 Task: Look for space in Chhāgalnāiya, Bangladesh from 3rd August, 2023 to 7th August, 2023 for 2 adults in price range Rs.4000 to Rs.9000. Place can be private room with 1  bedroom having 1 bed and 1 bathroom. Property type can be hotel. Amenities needed are: air conditioning, . Booking option can be shelf check-in. Required host language is English.
Action: Mouse moved to (417, 101)
Screenshot: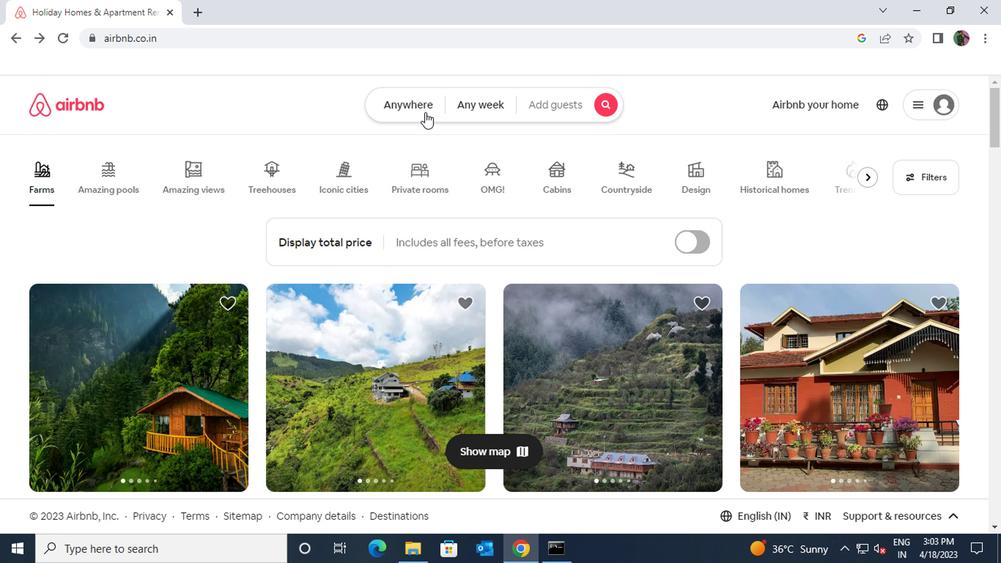 
Action: Mouse pressed left at (417, 101)
Screenshot: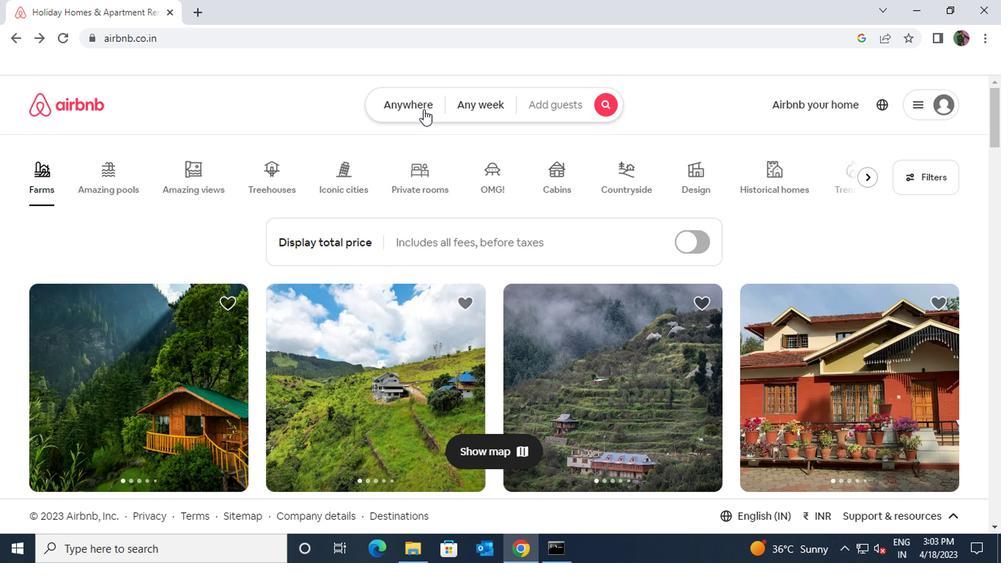 
Action: Mouse moved to (352, 168)
Screenshot: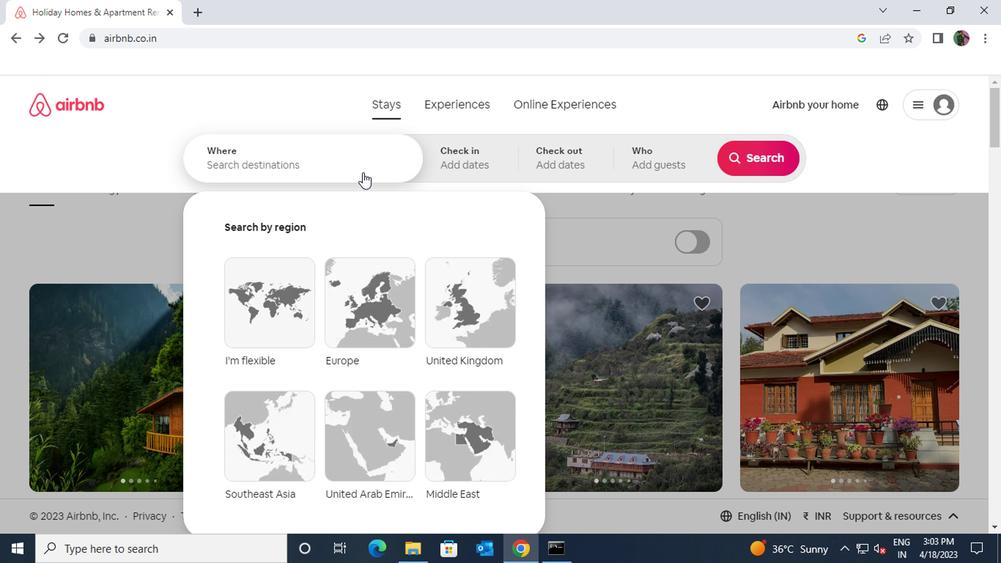 
Action: Mouse pressed left at (352, 168)
Screenshot: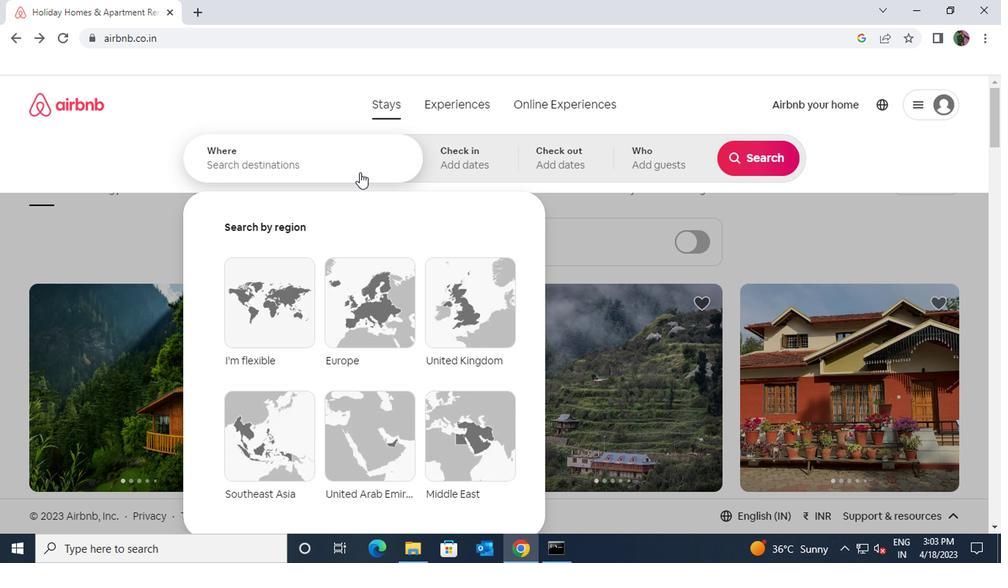 
Action: Key pressed chhagalnaiya
Screenshot: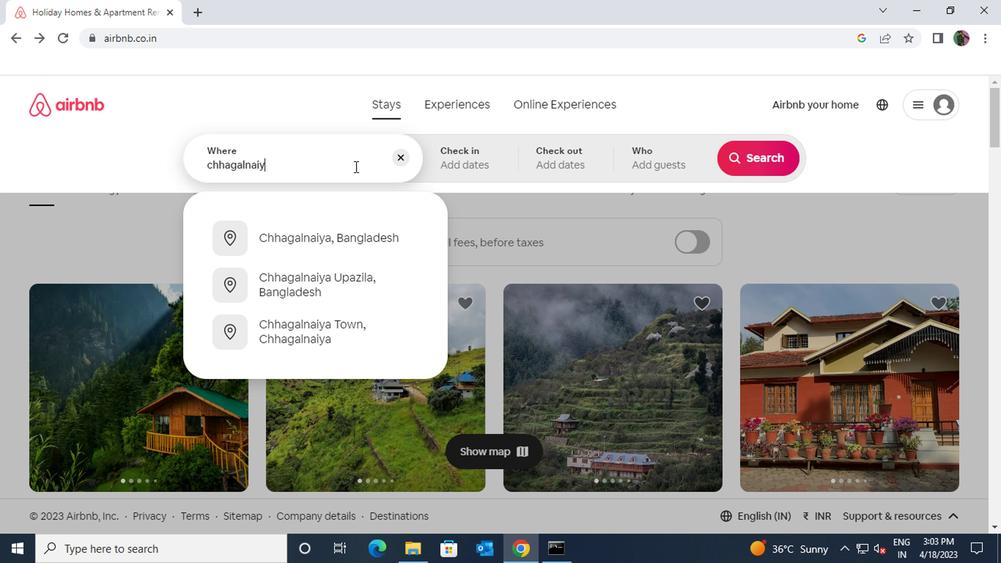 
Action: Mouse moved to (347, 236)
Screenshot: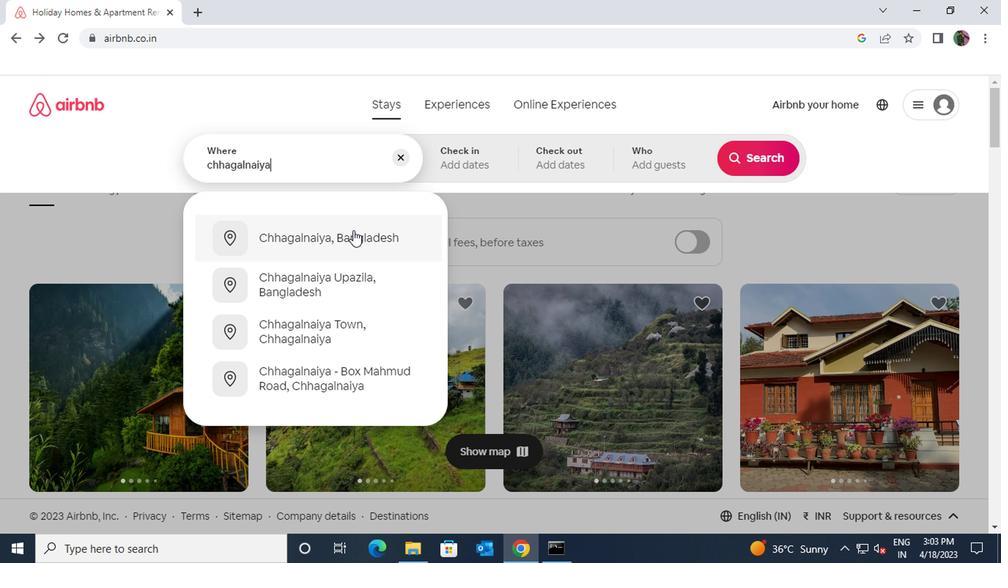 
Action: Mouse pressed left at (347, 236)
Screenshot: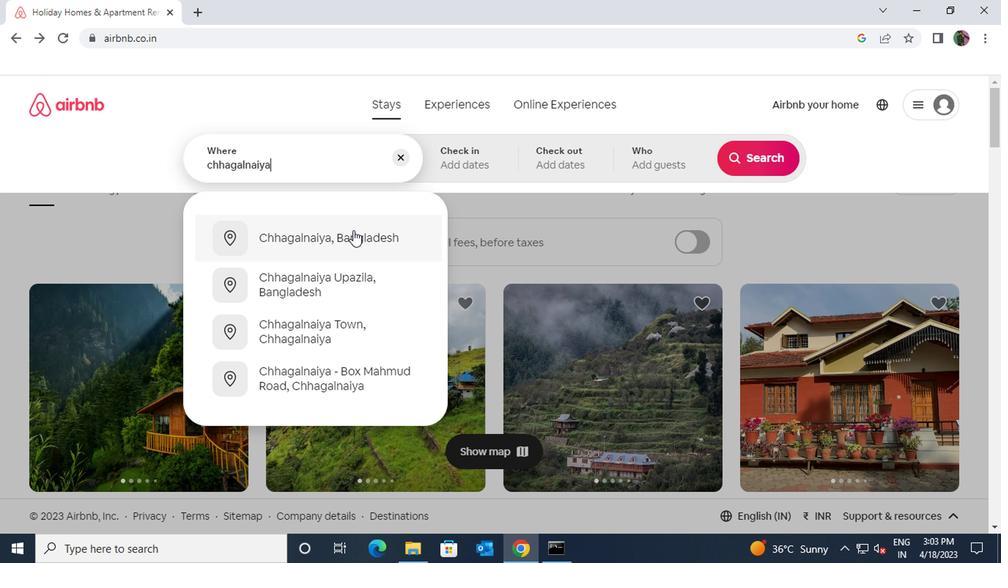 
Action: Mouse moved to (743, 277)
Screenshot: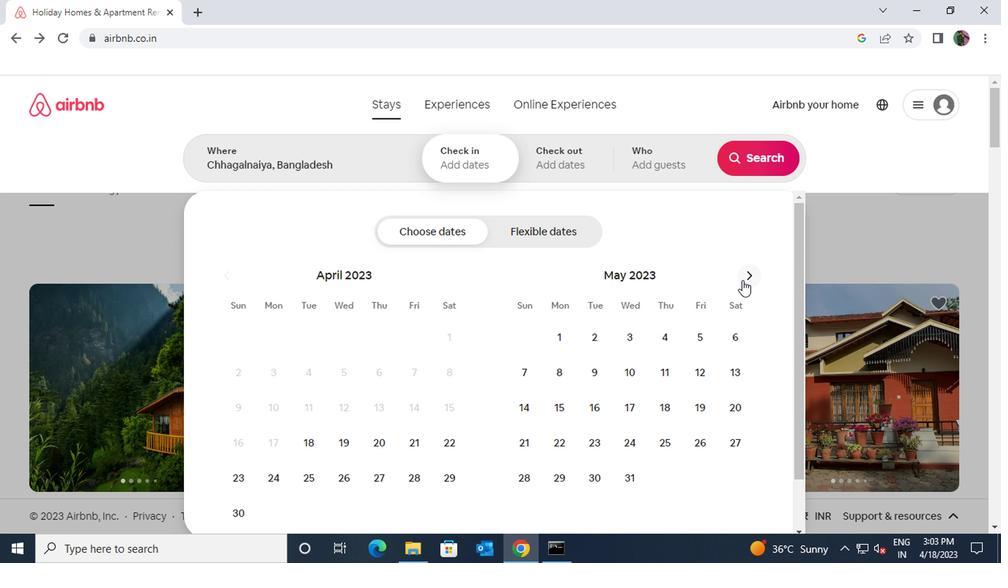 
Action: Mouse pressed left at (743, 277)
Screenshot: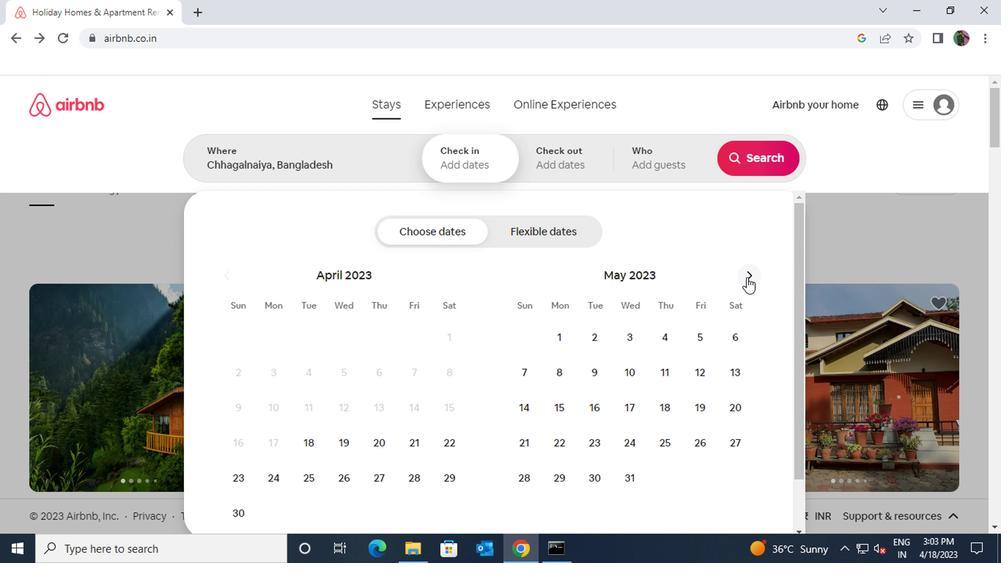 
Action: Mouse pressed left at (743, 277)
Screenshot: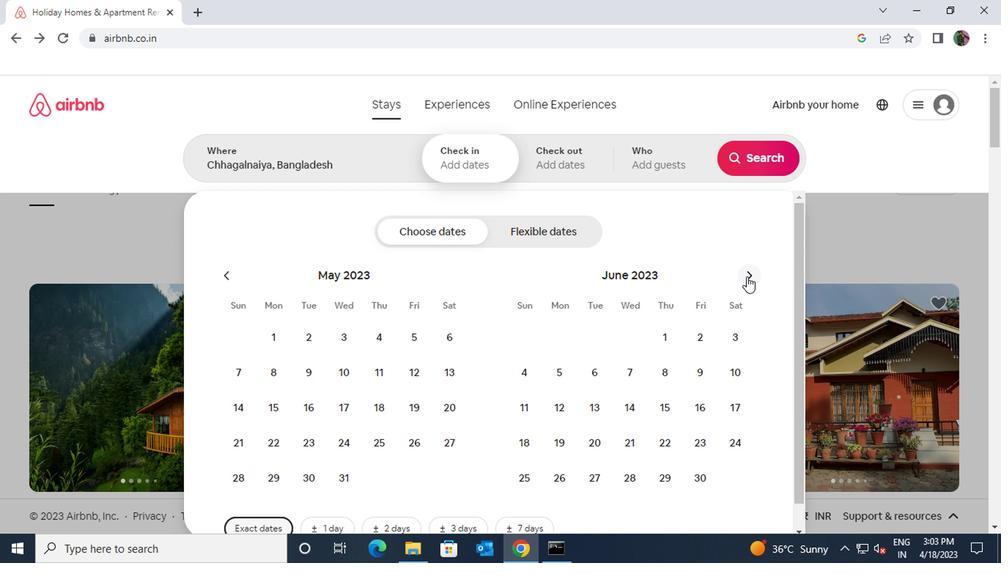 
Action: Mouse pressed left at (743, 277)
Screenshot: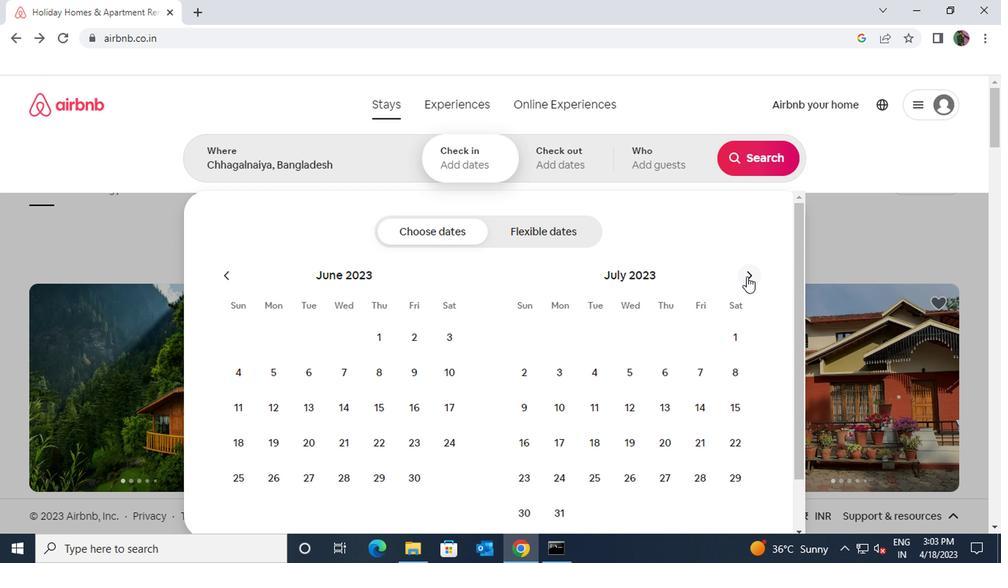 
Action: Mouse moved to (665, 334)
Screenshot: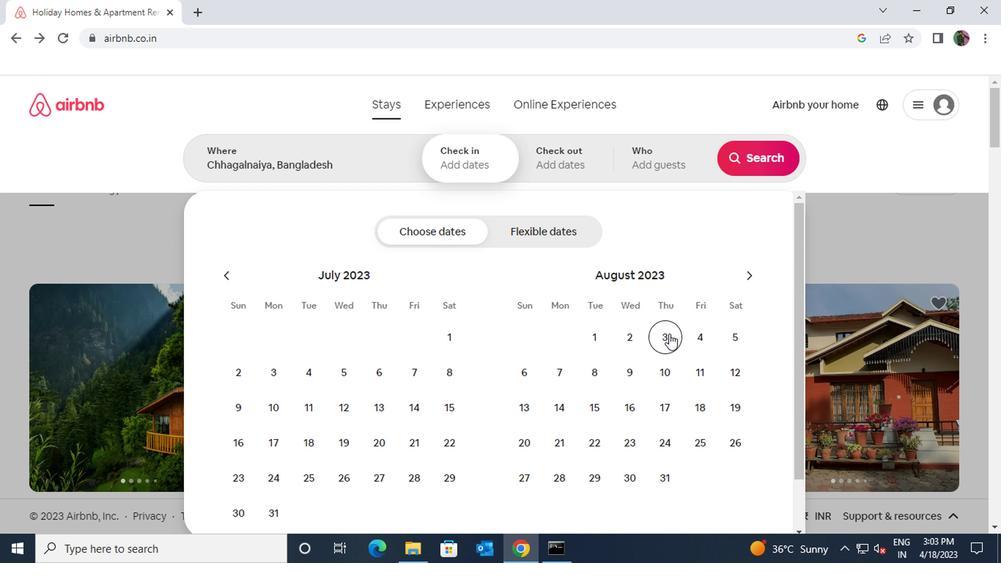 
Action: Mouse pressed left at (665, 334)
Screenshot: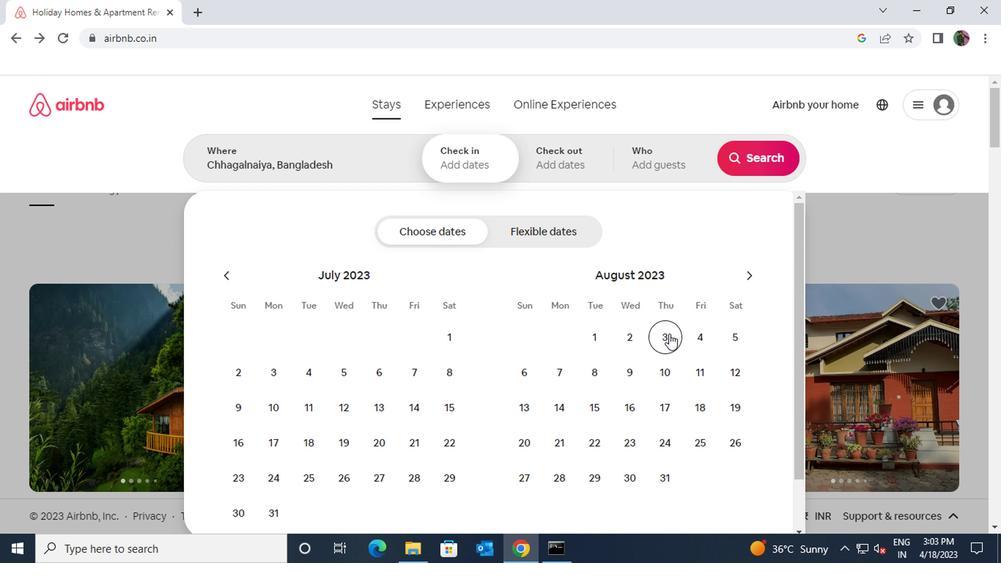 
Action: Mouse moved to (557, 363)
Screenshot: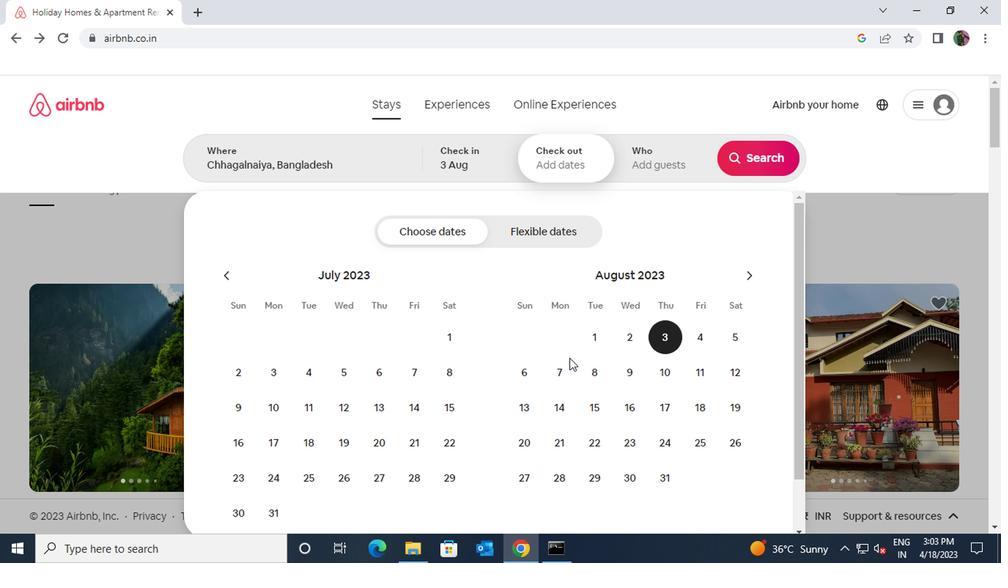 
Action: Mouse pressed left at (557, 363)
Screenshot: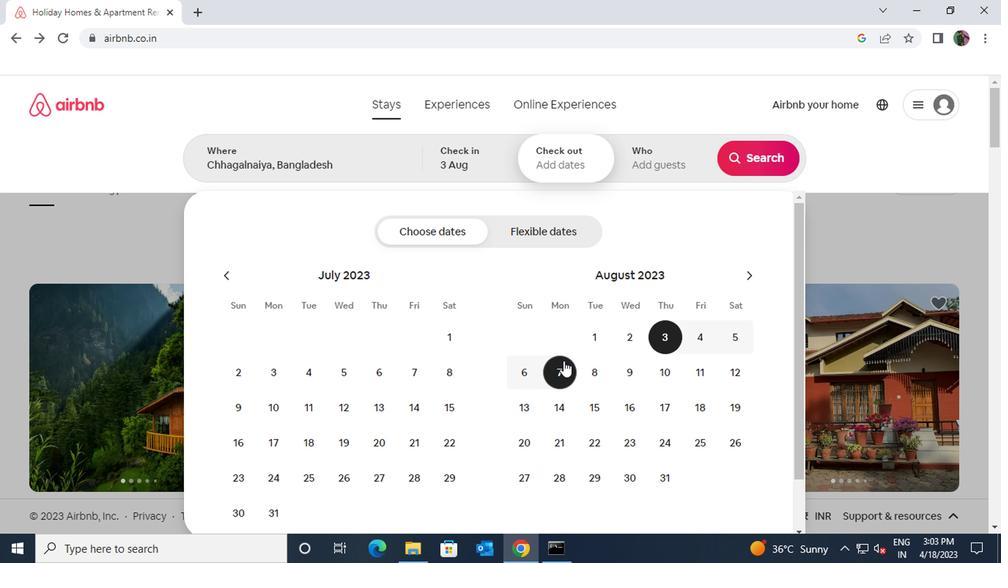 
Action: Mouse moved to (640, 166)
Screenshot: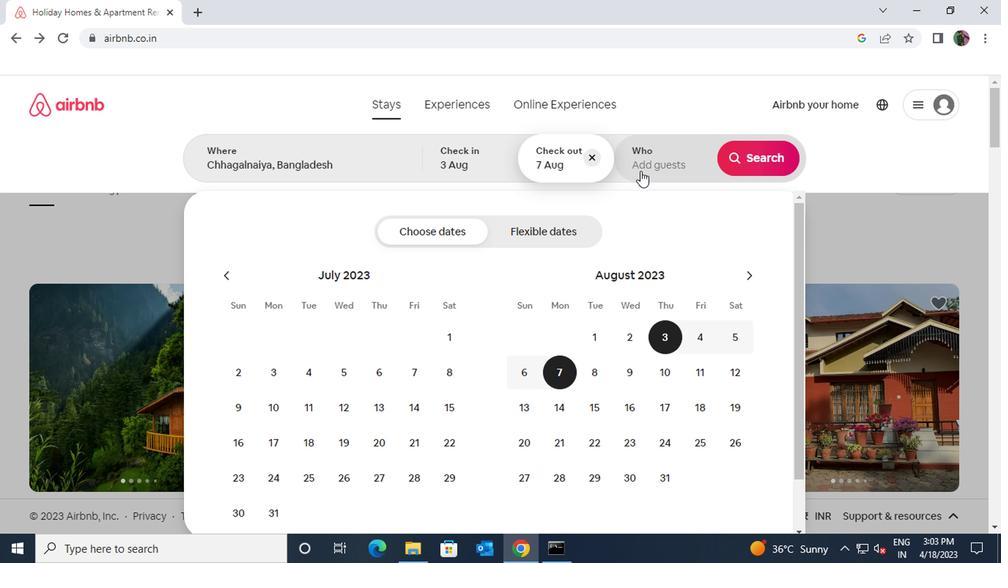 
Action: Mouse pressed left at (640, 166)
Screenshot: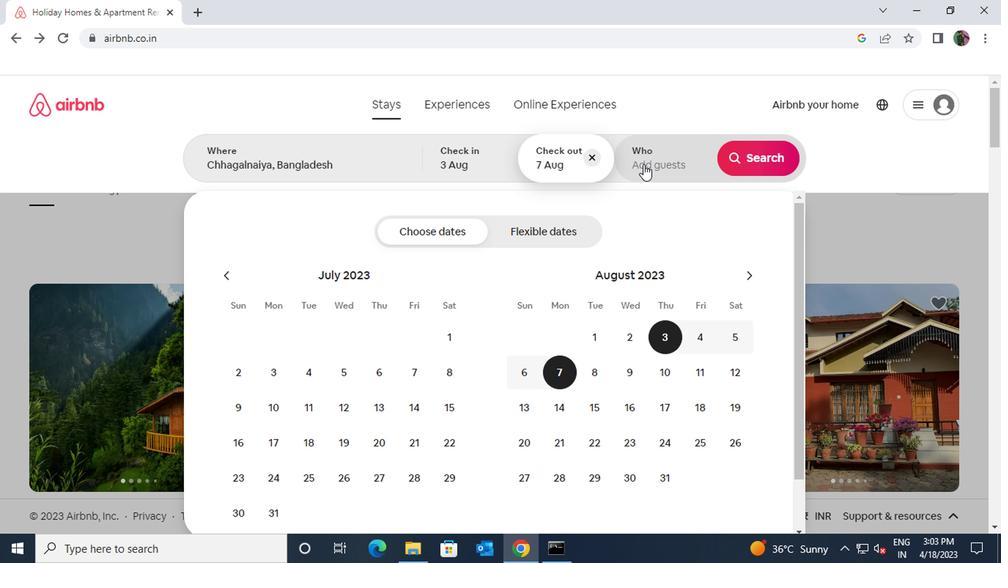 
Action: Mouse moved to (748, 239)
Screenshot: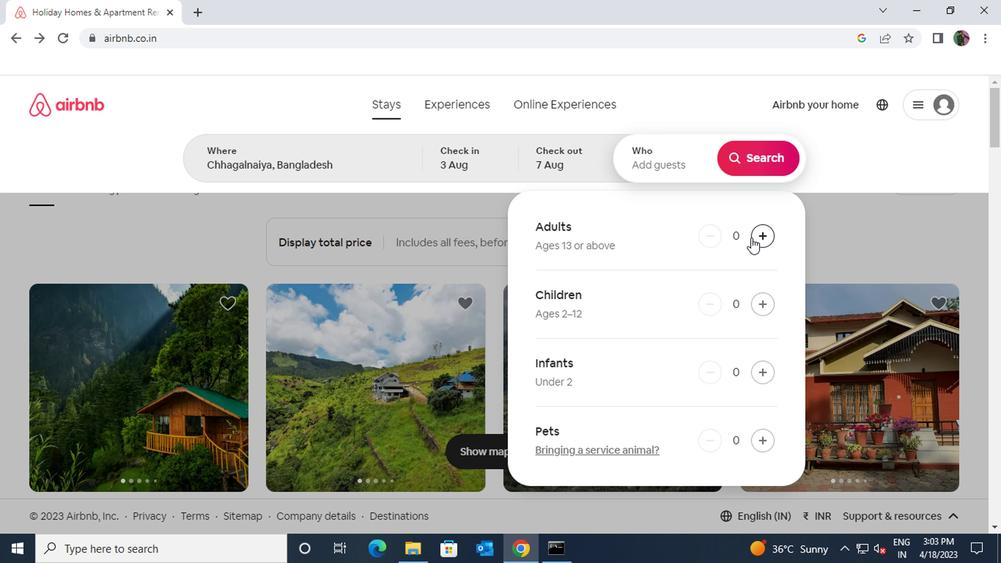 
Action: Mouse pressed left at (748, 239)
Screenshot: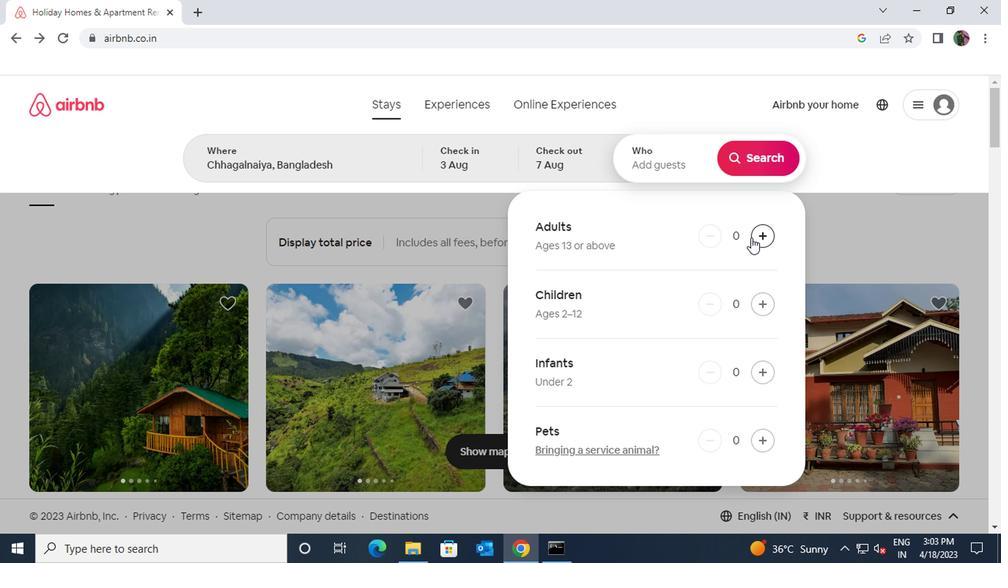 
Action: Mouse pressed left at (748, 239)
Screenshot: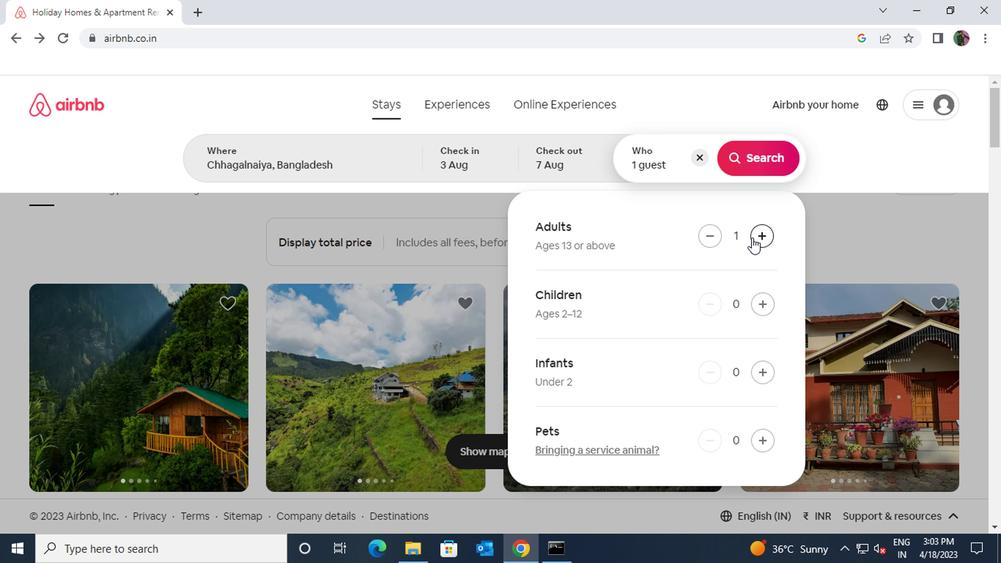 
Action: Mouse moved to (752, 165)
Screenshot: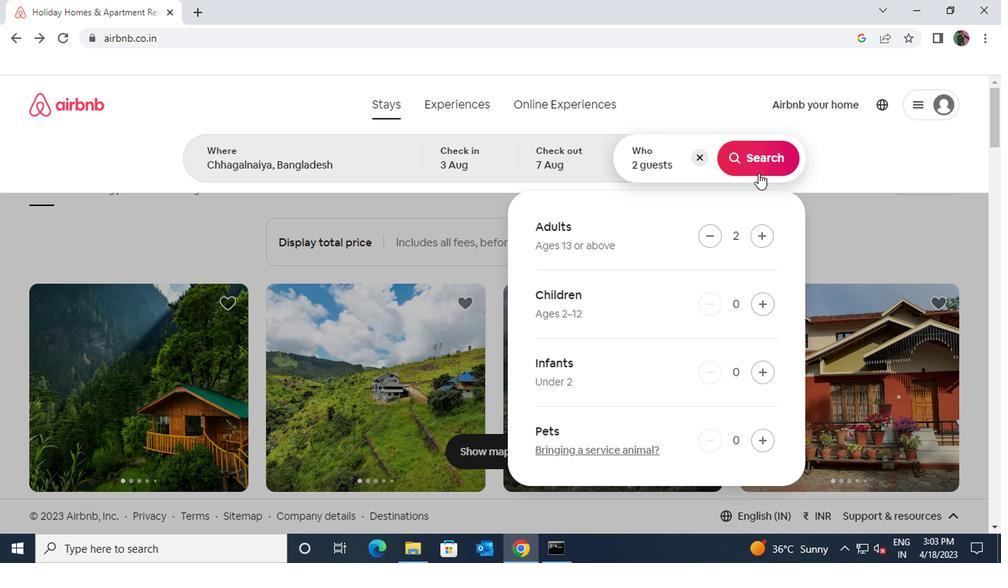 
Action: Mouse pressed left at (752, 165)
Screenshot: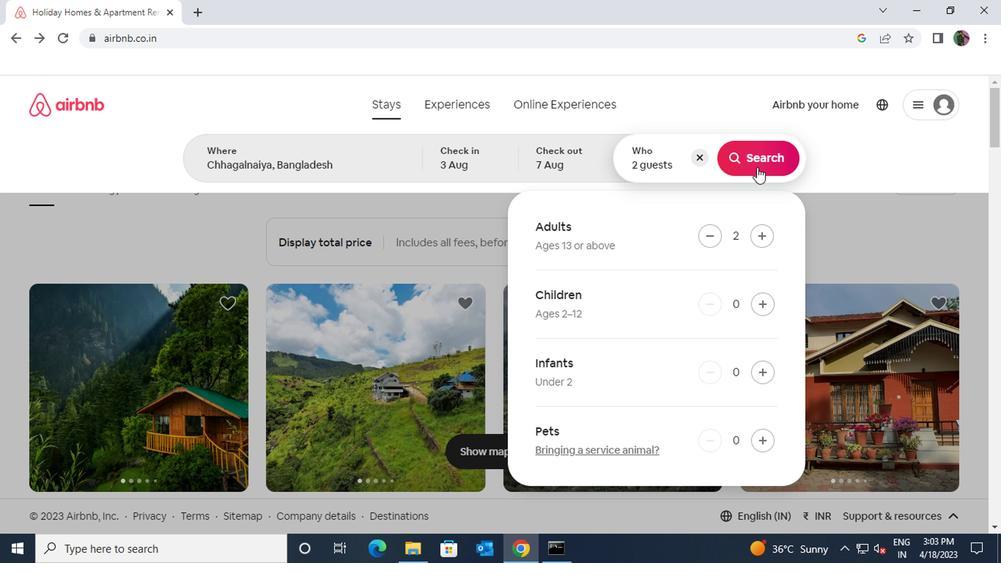 
Action: Mouse moved to (924, 166)
Screenshot: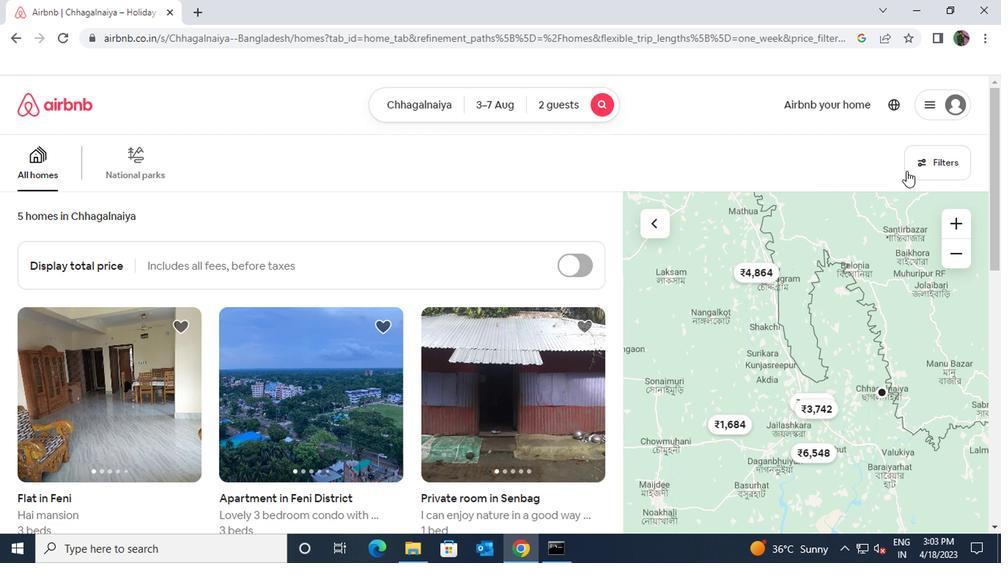 
Action: Mouse pressed left at (924, 166)
Screenshot: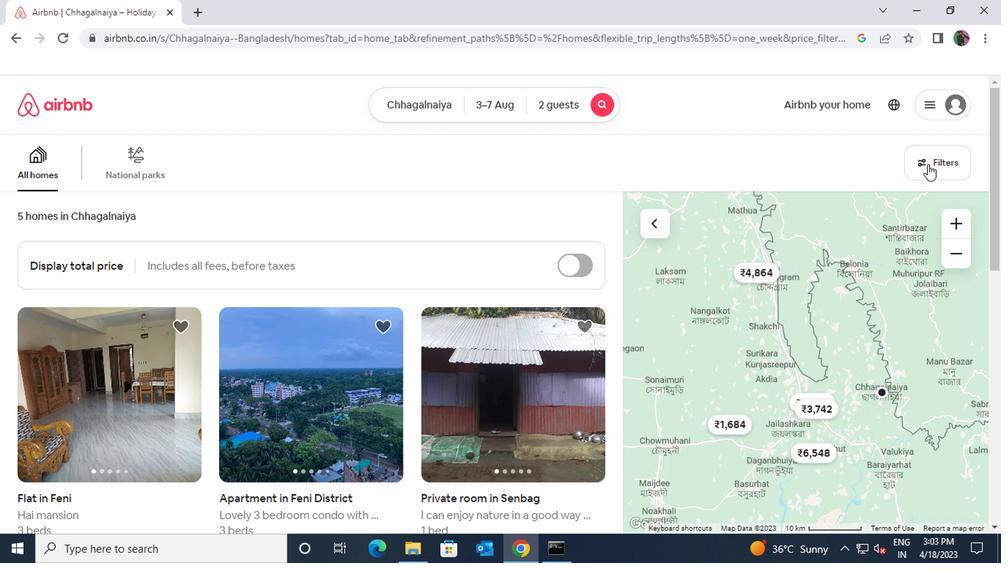 
Action: Mouse moved to (318, 354)
Screenshot: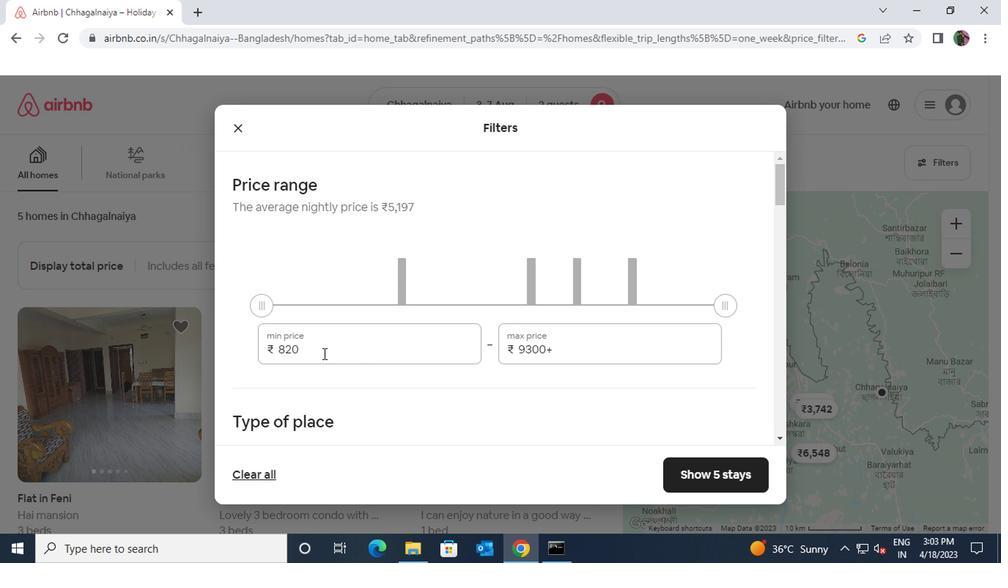 
Action: Mouse pressed left at (318, 354)
Screenshot: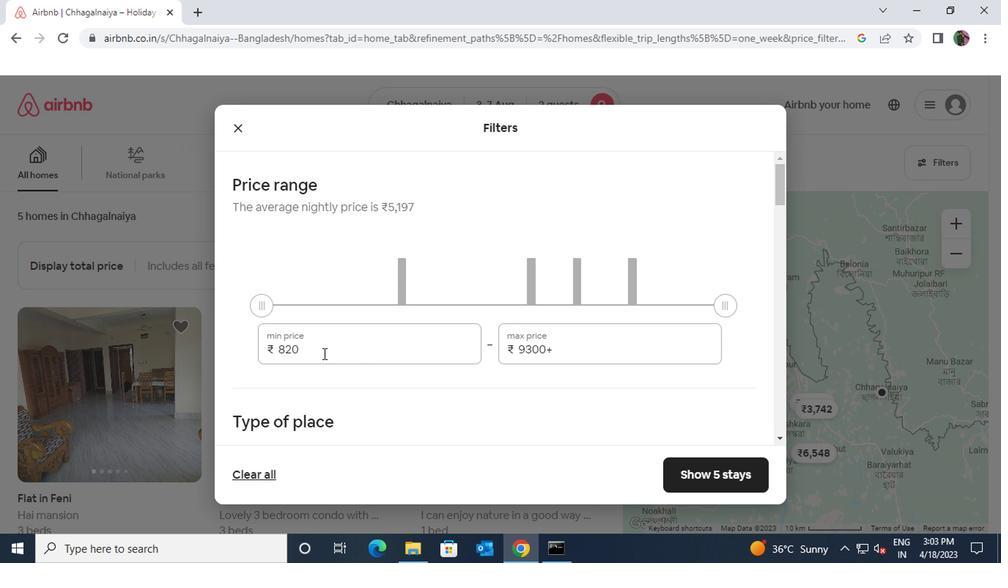 
Action: Mouse moved to (271, 355)
Screenshot: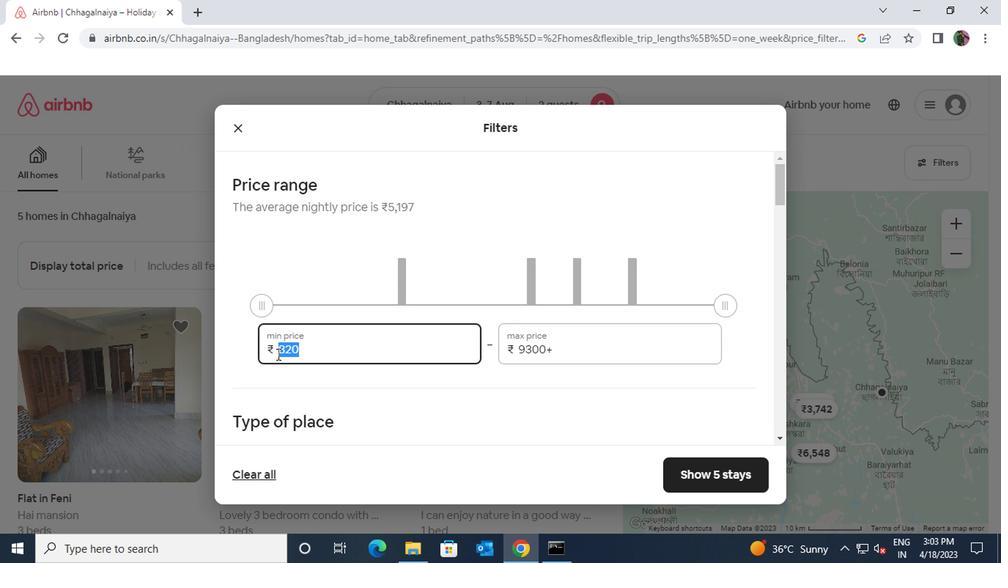 
Action: Key pressed 4000
Screenshot: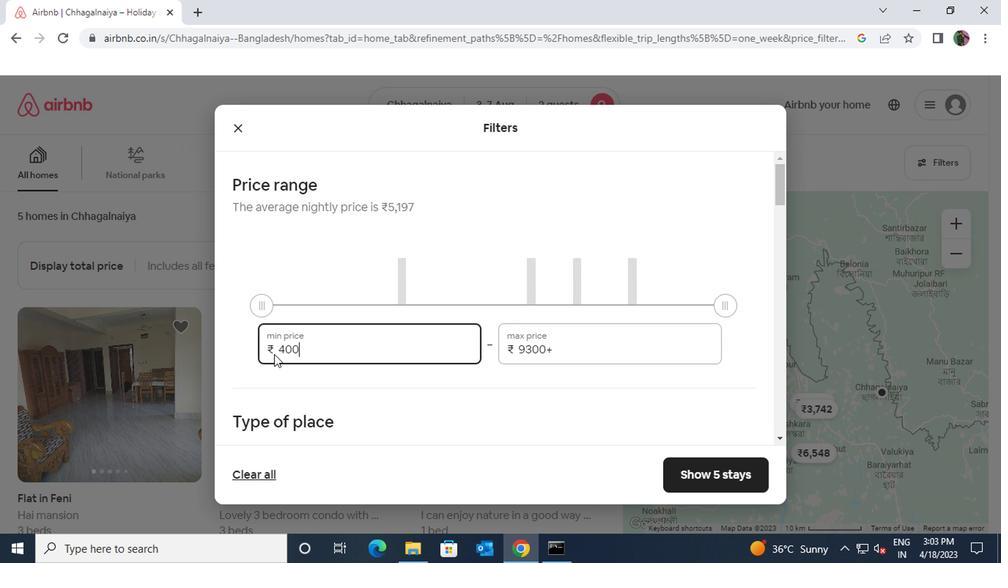 
Action: Mouse moved to (558, 348)
Screenshot: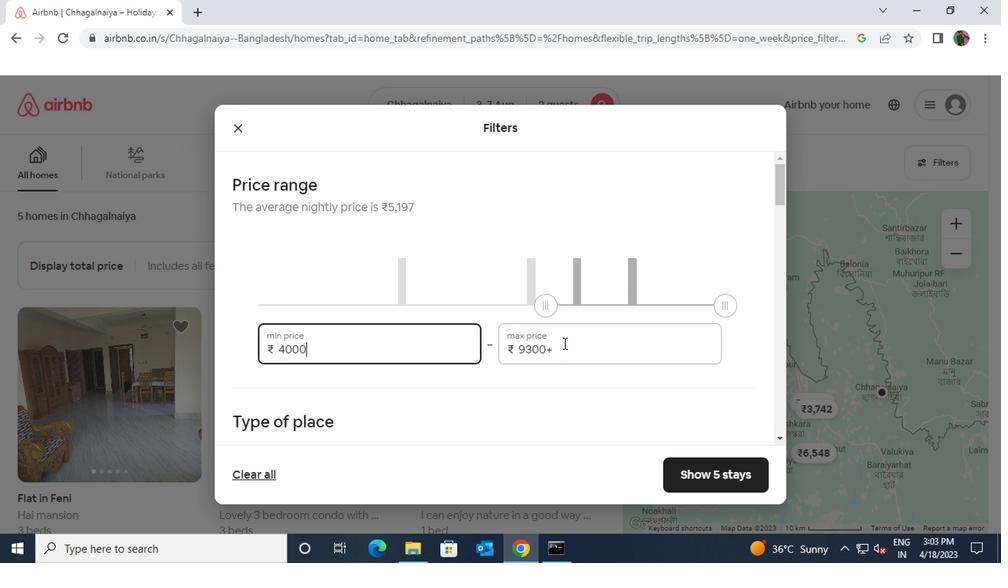 
Action: Mouse pressed left at (558, 348)
Screenshot: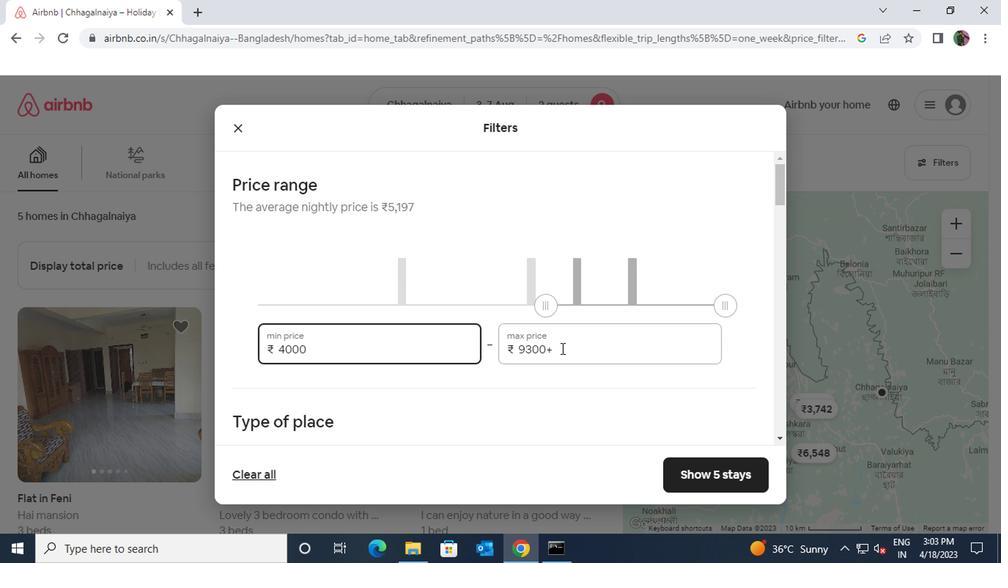
Action: Mouse moved to (511, 357)
Screenshot: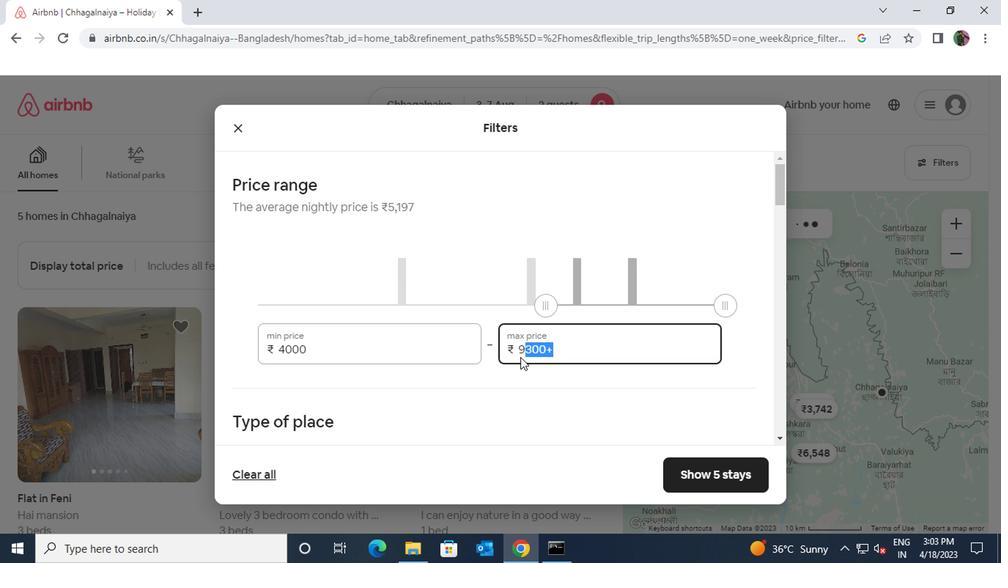 
Action: Key pressed 9000
Screenshot: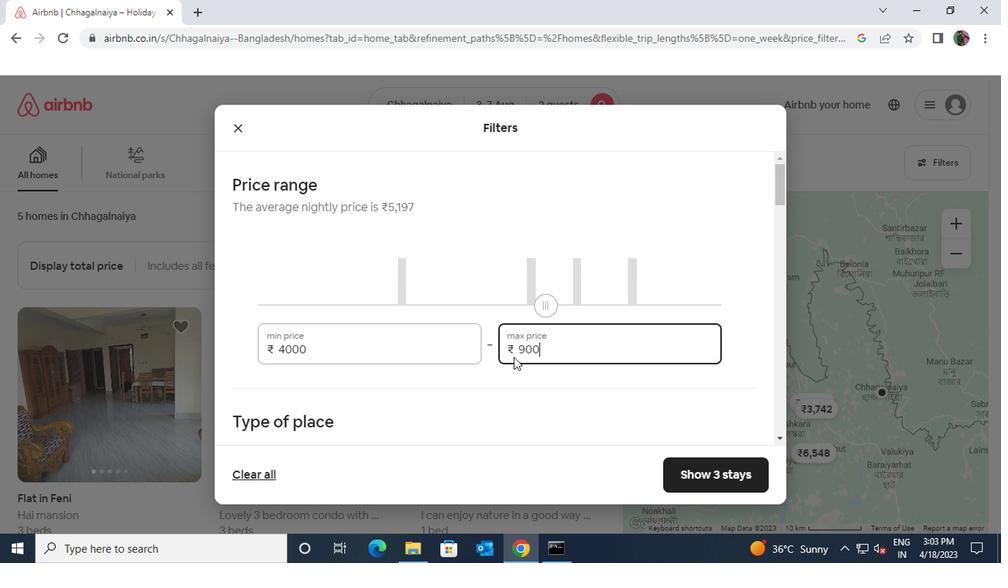 
Action: Mouse moved to (618, 425)
Screenshot: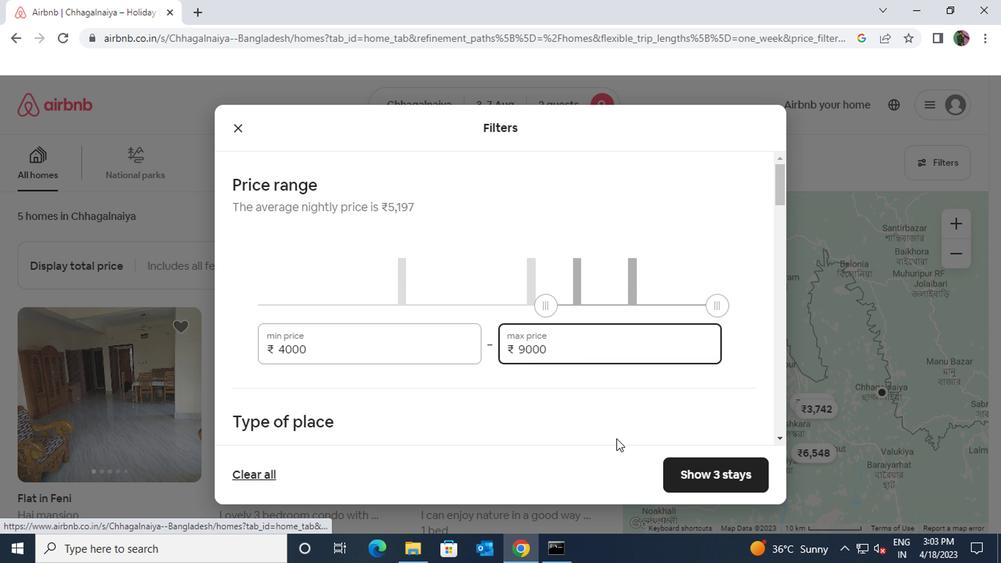 
Action: Mouse scrolled (618, 424) with delta (0, -1)
Screenshot: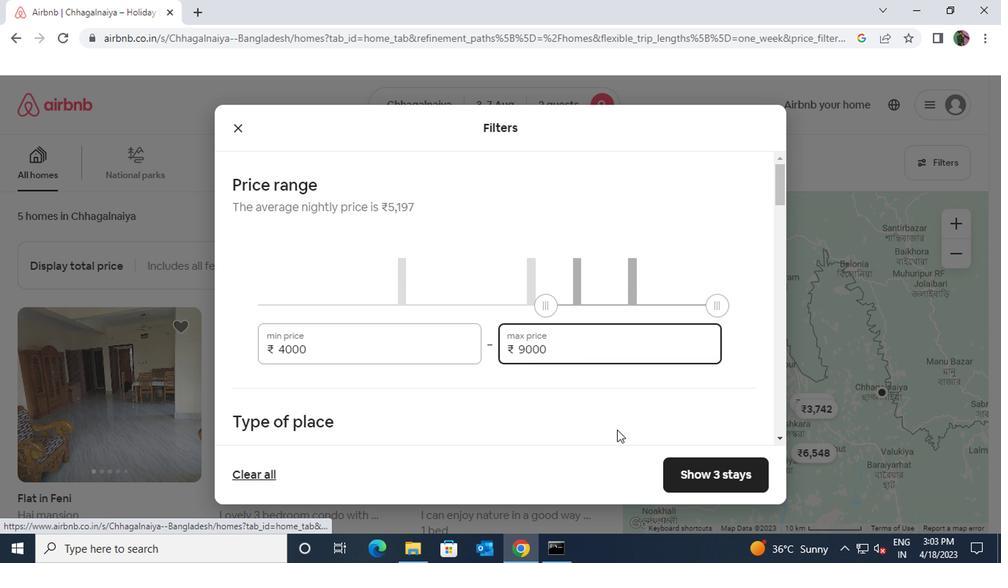 
Action: Mouse moved to (629, 405)
Screenshot: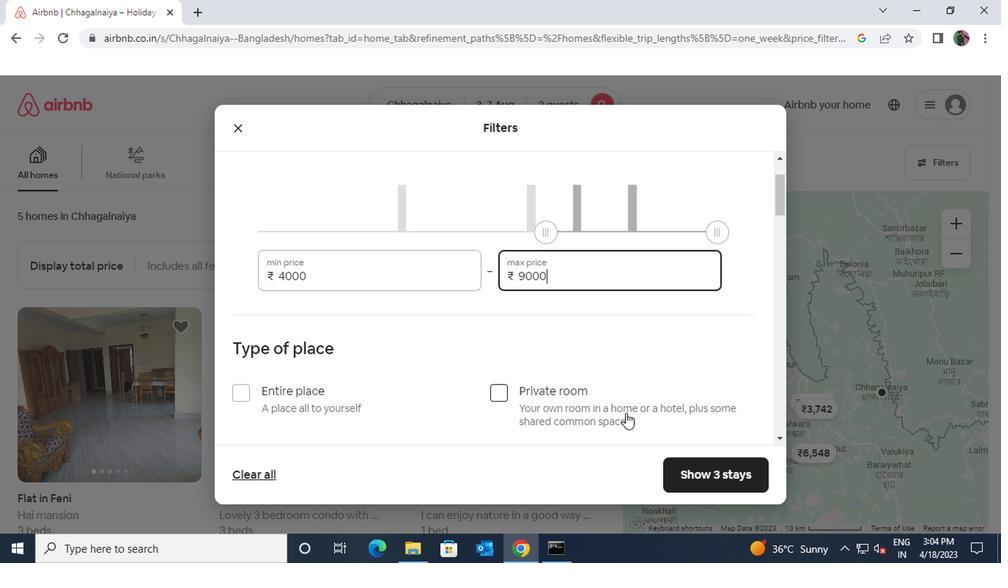 
Action: Mouse scrolled (629, 404) with delta (0, -1)
Screenshot: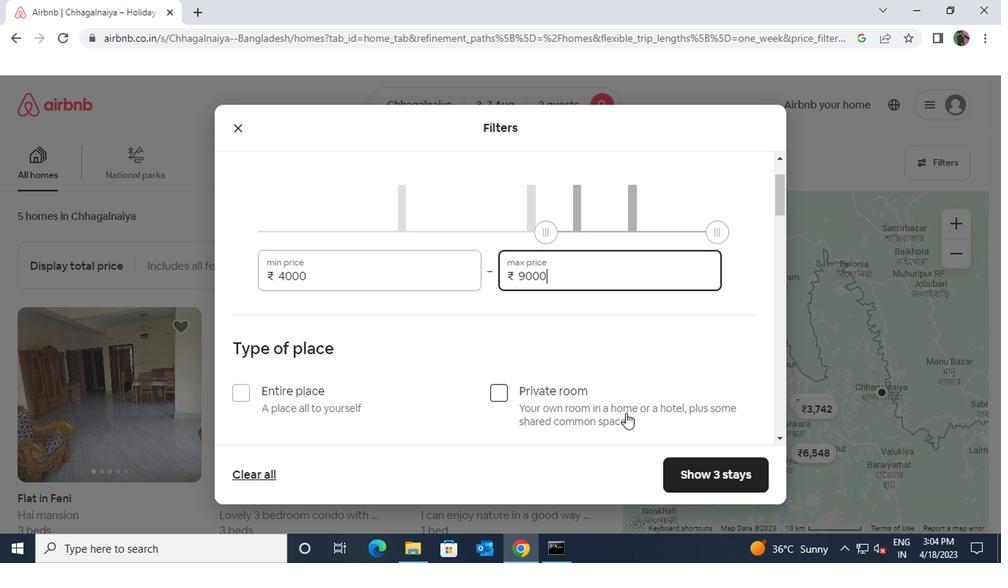 
Action: Mouse moved to (497, 317)
Screenshot: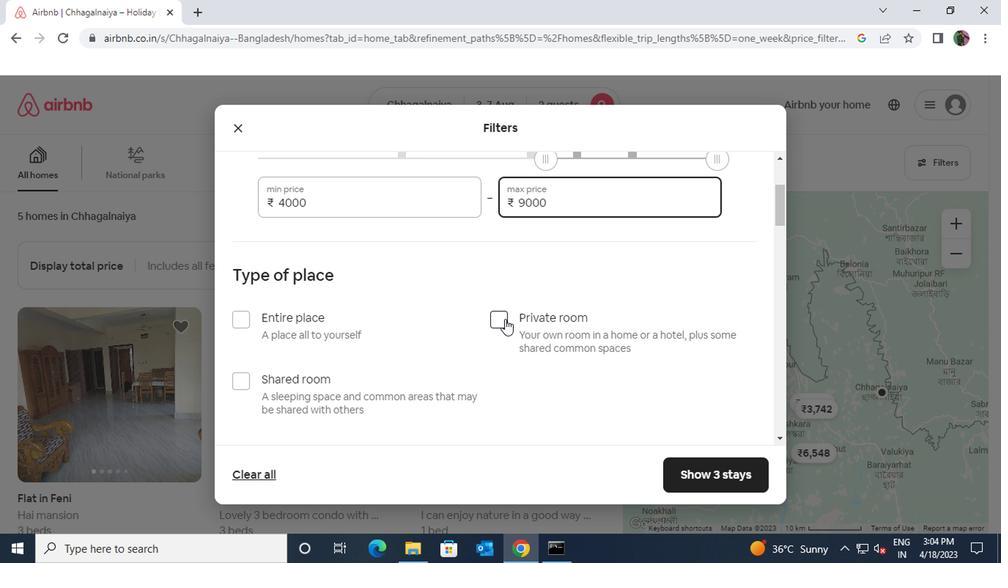 
Action: Mouse pressed left at (497, 317)
Screenshot: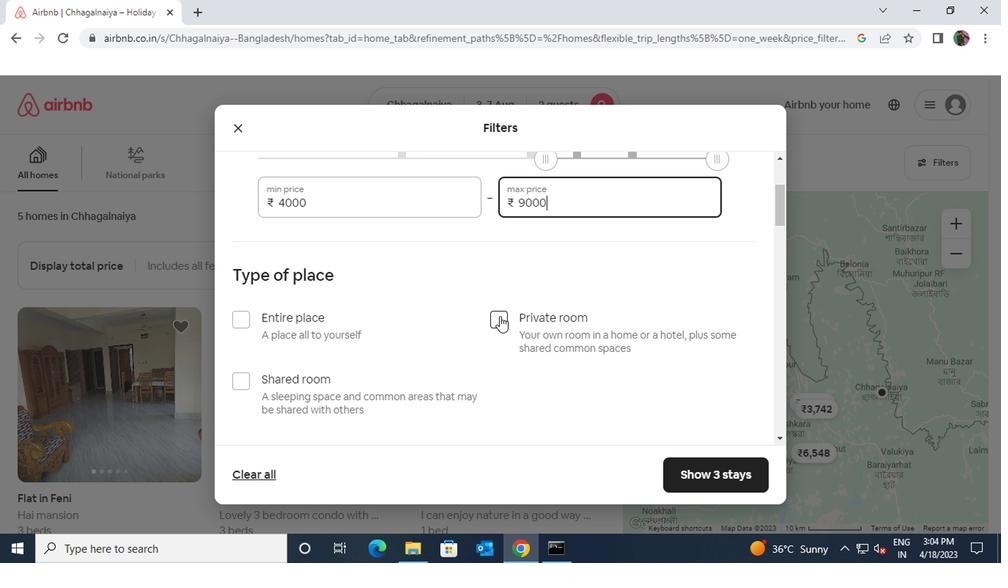 
Action: Mouse moved to (504, 381)
Screenshot: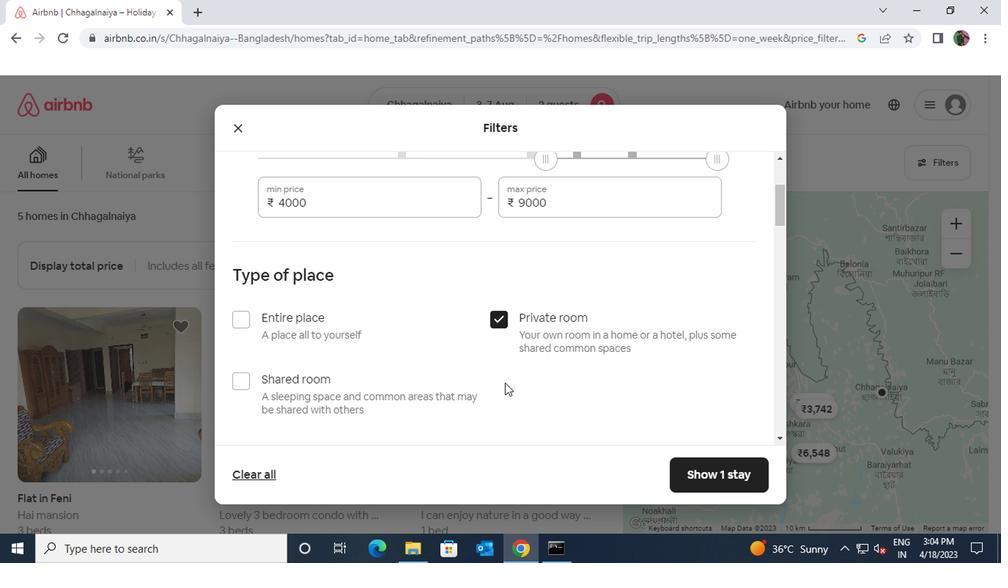 
Action: Mouse scrolled (504, 381) with delta (0, 0)
Screenshot: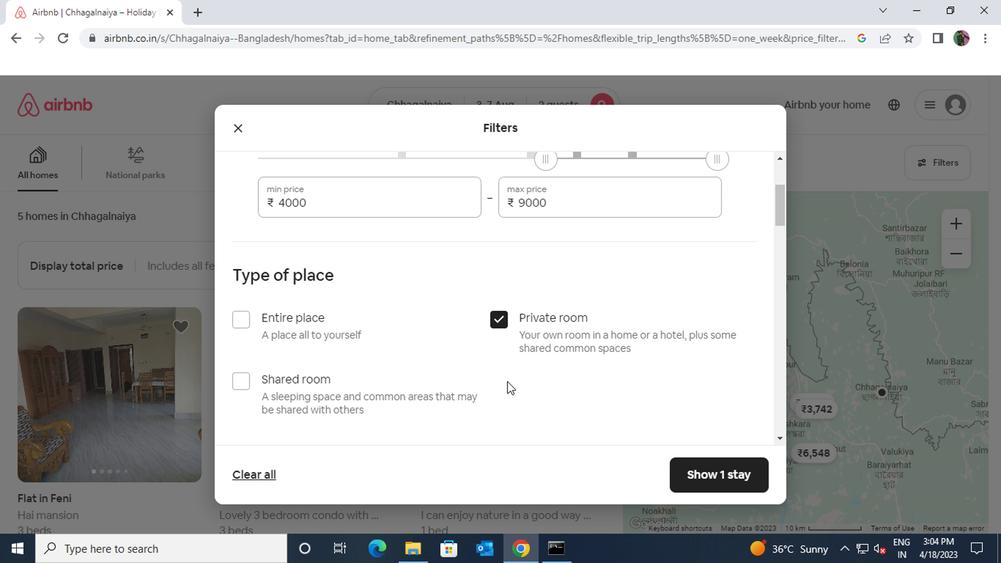 
Action: Mouse scrolled (504, 381) with delta (0, 0)
Screenshot: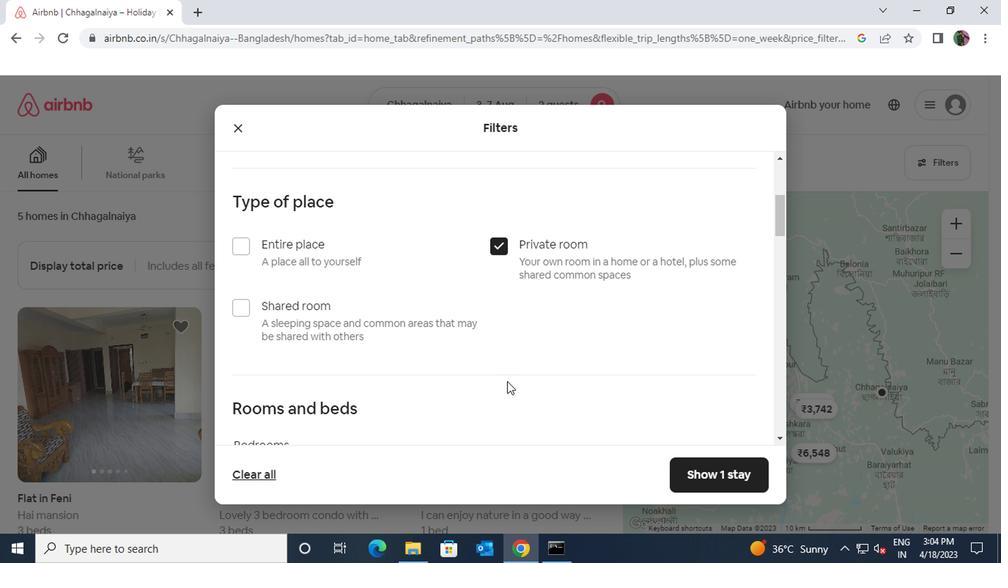 
Action: Mouse moved to (317, 409)
Screenshot: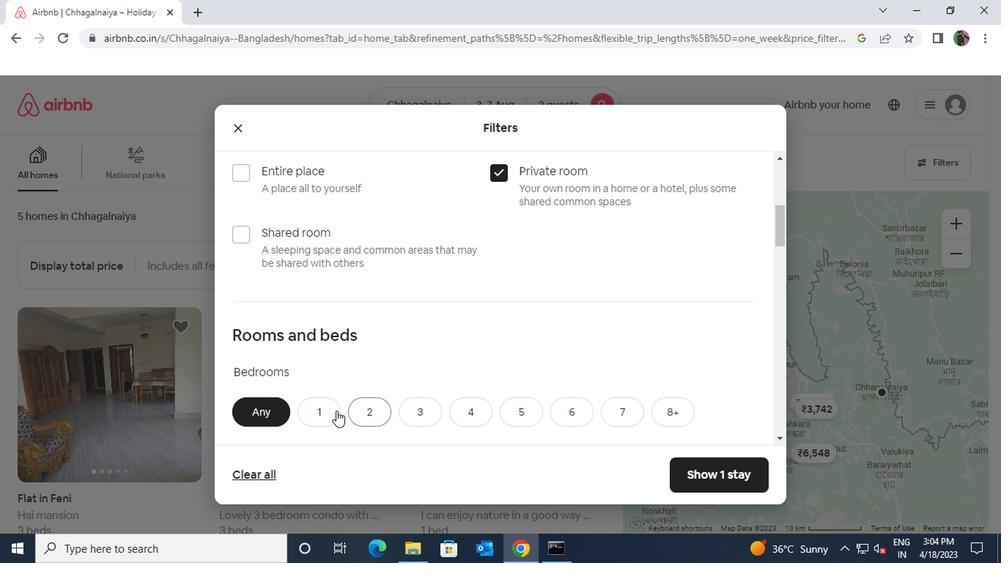 
Action: Mouse pressed left at (317, 409)
Screenshot: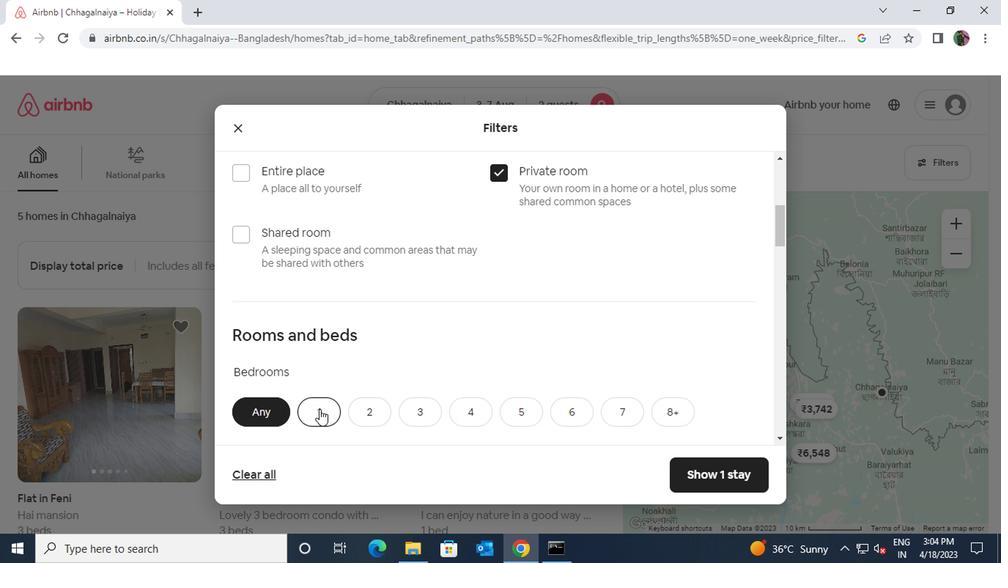 
Action: Mouse moved to (317, 407)
Screenshot: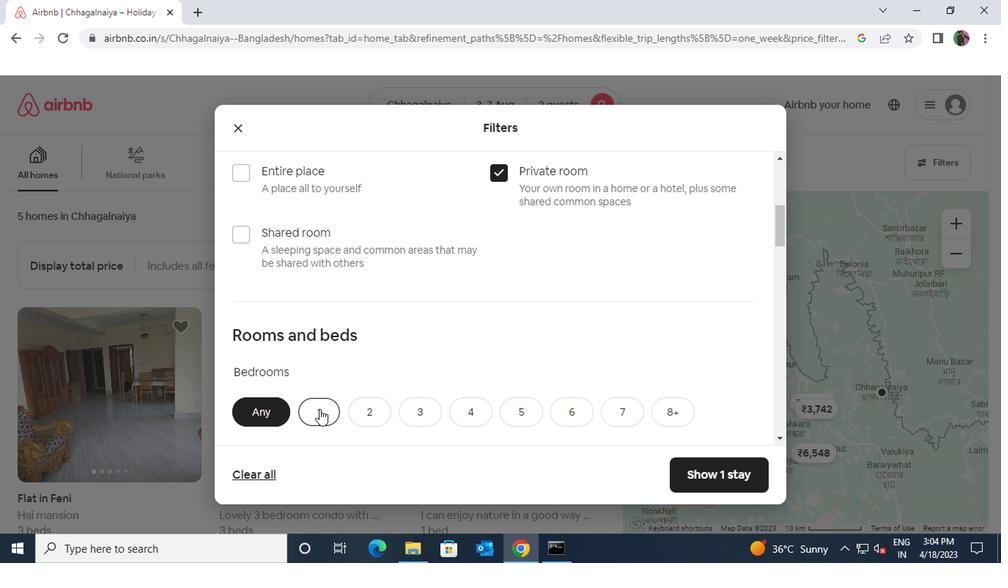 
Action: Mouse scrolled (317, 407) with delta (0, 0)
Screenshot: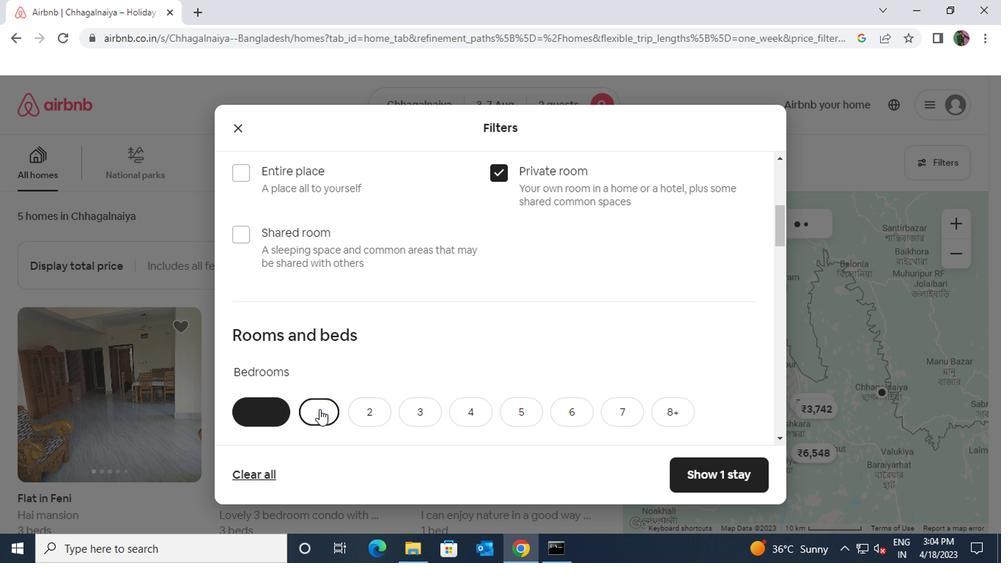 
Action: Mouse moved to (317, 404)
Screenshot: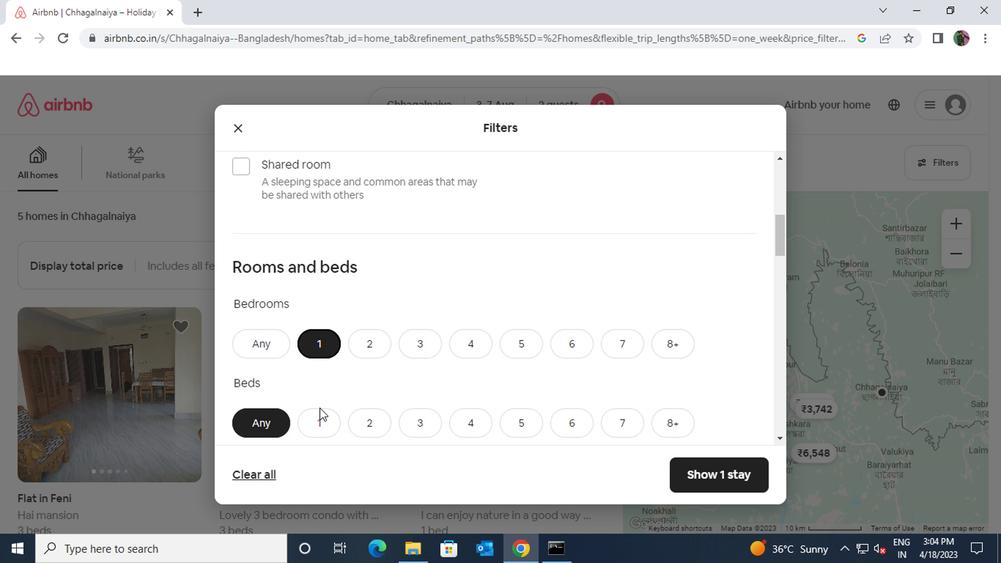 
Action: Mouse pressed left at (317, 404)
Screenshot: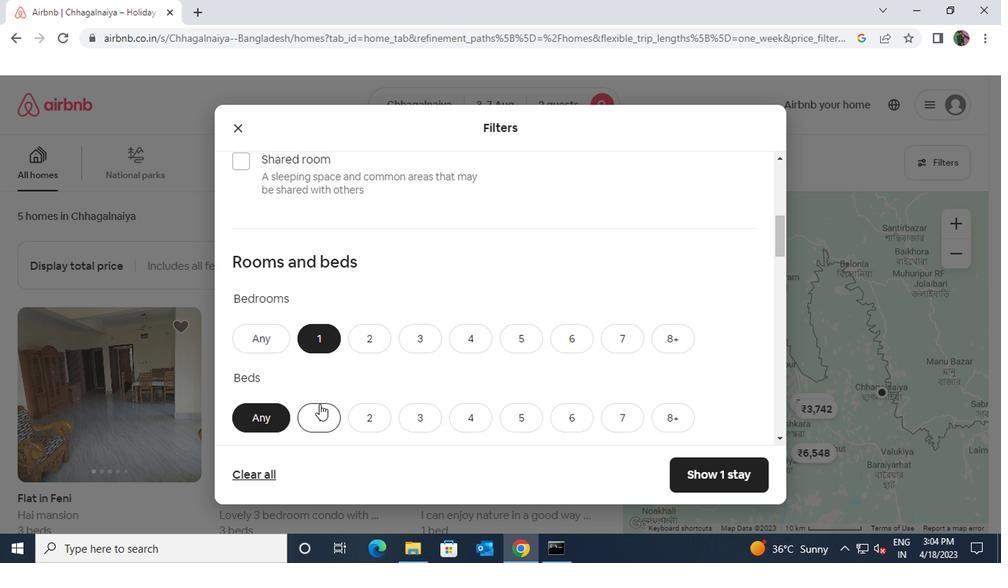 
Action: Mouse moved to (317, 403)
Screenshot: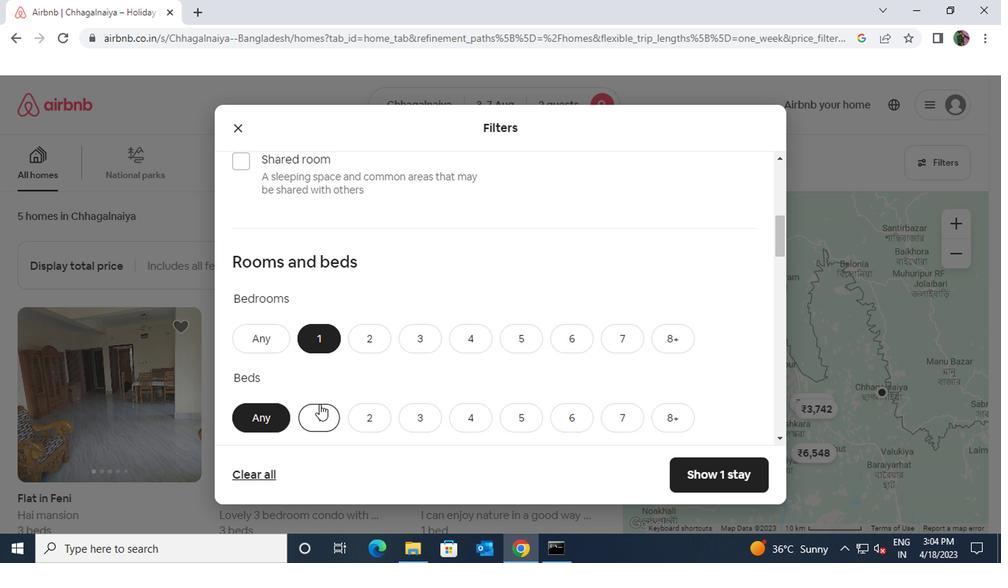 
Action: Mouse scrolled (317, 402) with delta (0, -1)
Screenshot: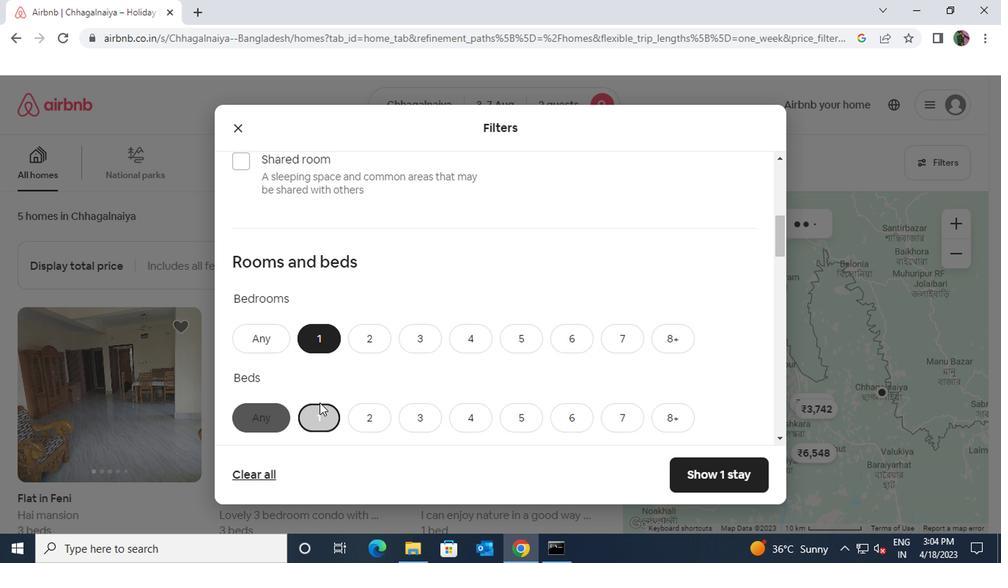 
Action: Mouse moved to (315, 412)
Screenshot: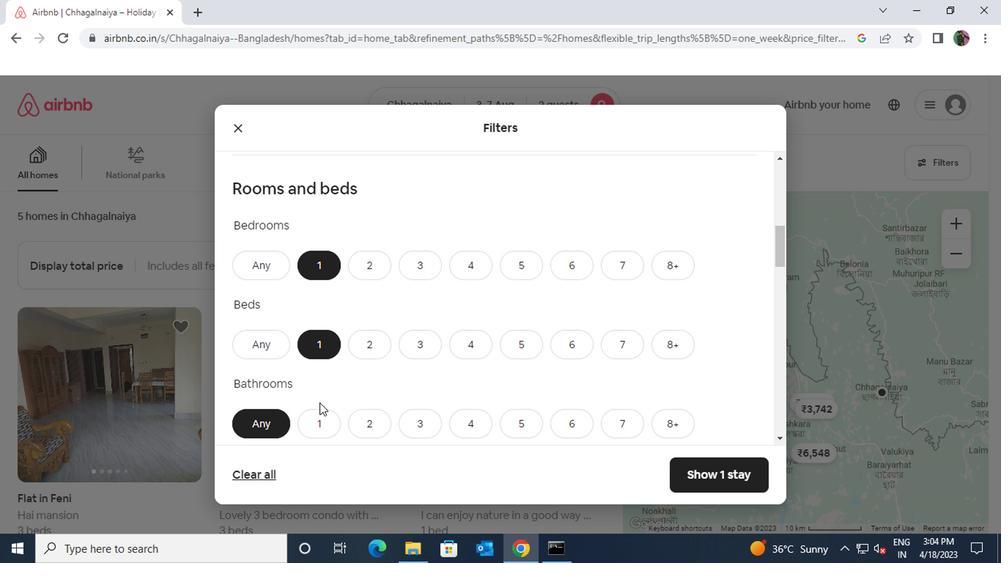 
Action: Mouse pressed left at (315, 412)
Screenshot: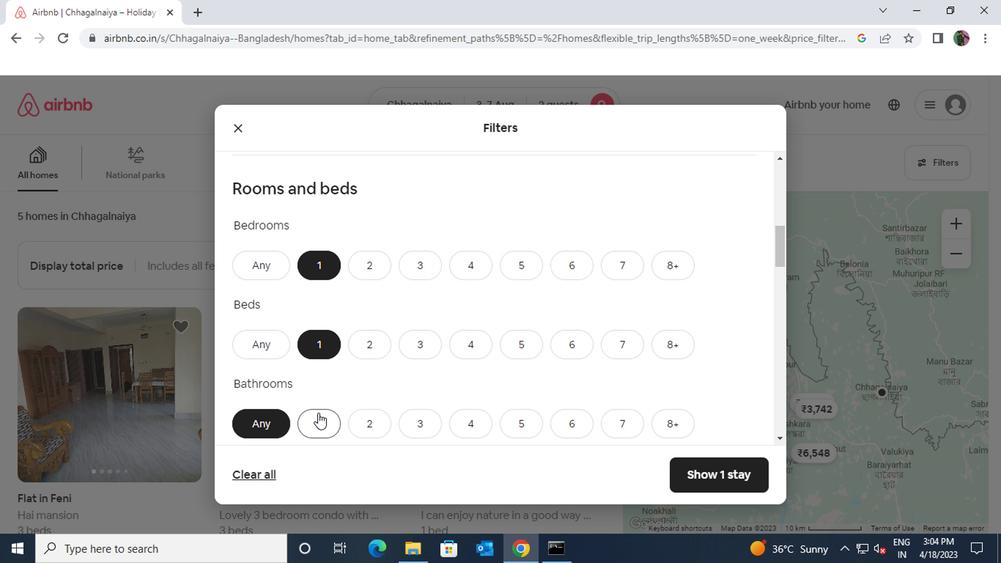 
Action: Mouse scrolled (315, 412) with delta (0, 0)
Screenshot: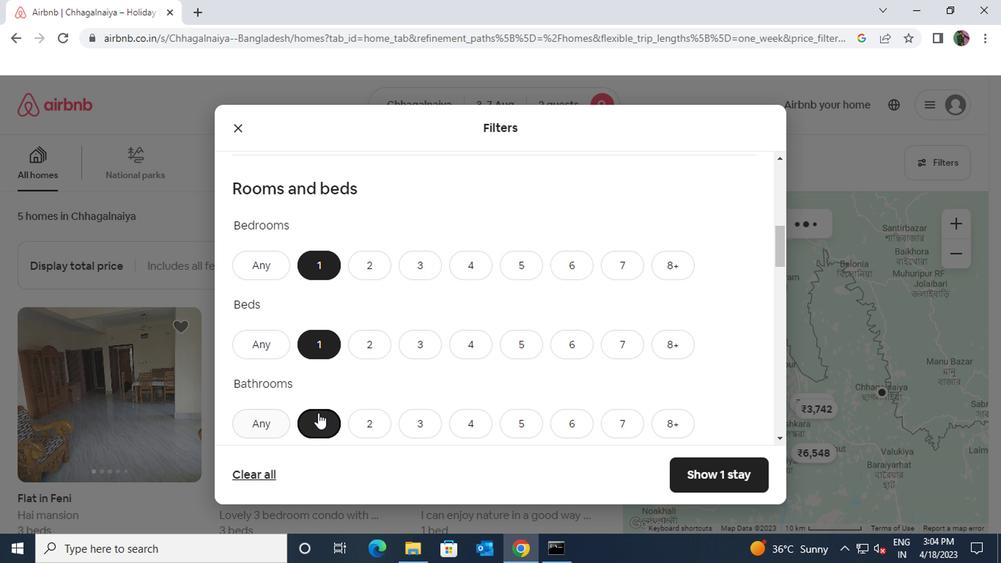 
Action: Mouse scrolled (315, 412) with delta (0, 0)
Screenshot: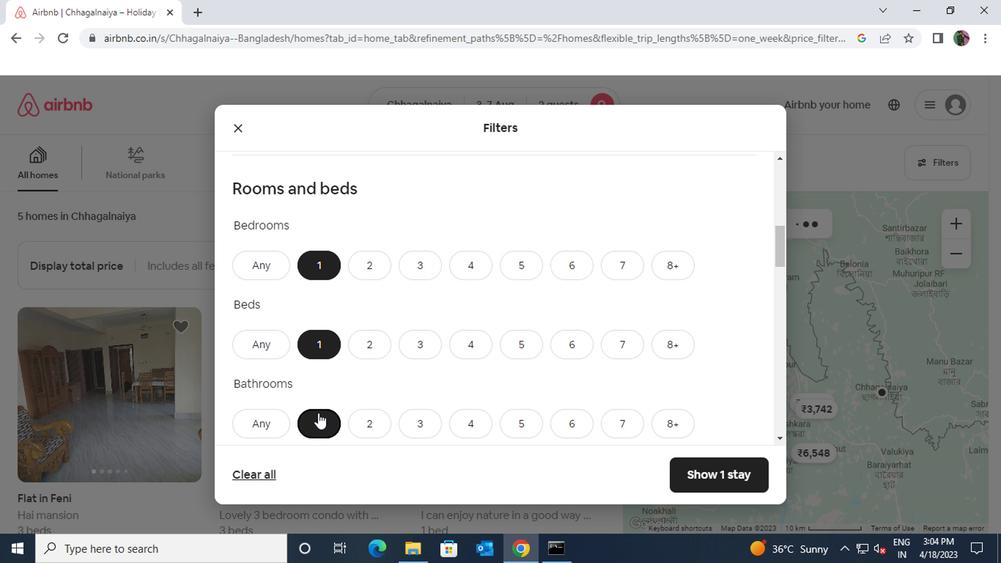 
Action: Mouse scrolled (315, 412) with delta (0, 0)
Screenshot: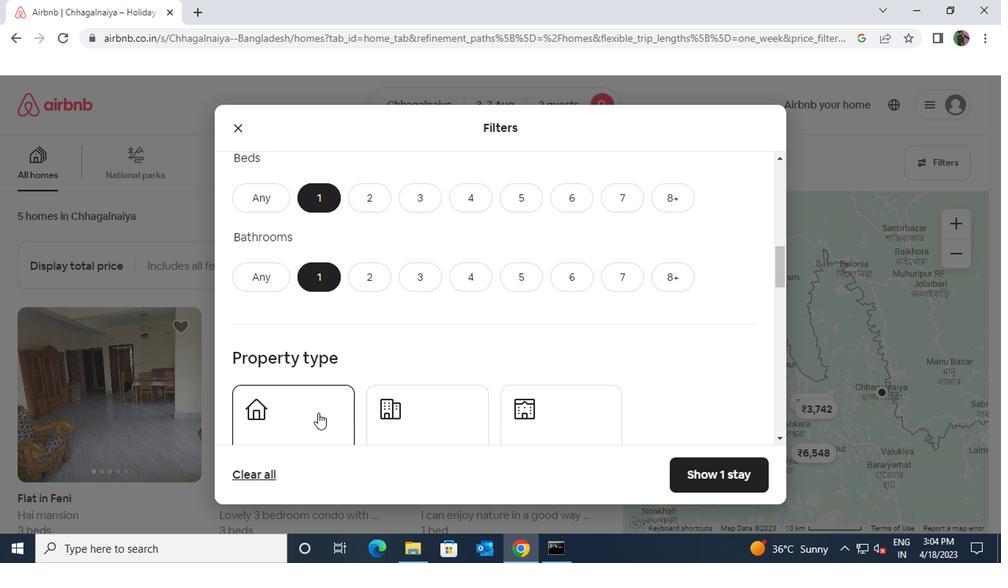 
Action: Mouse moved to (536, 374)
Screenshot: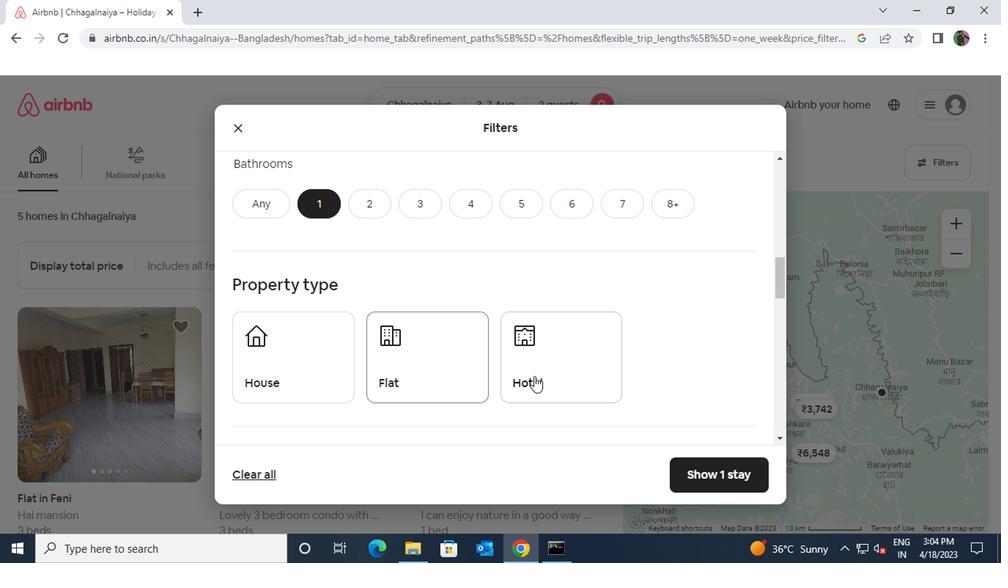 
Action: Mouse pressed left at (536, 374)
Screenshot: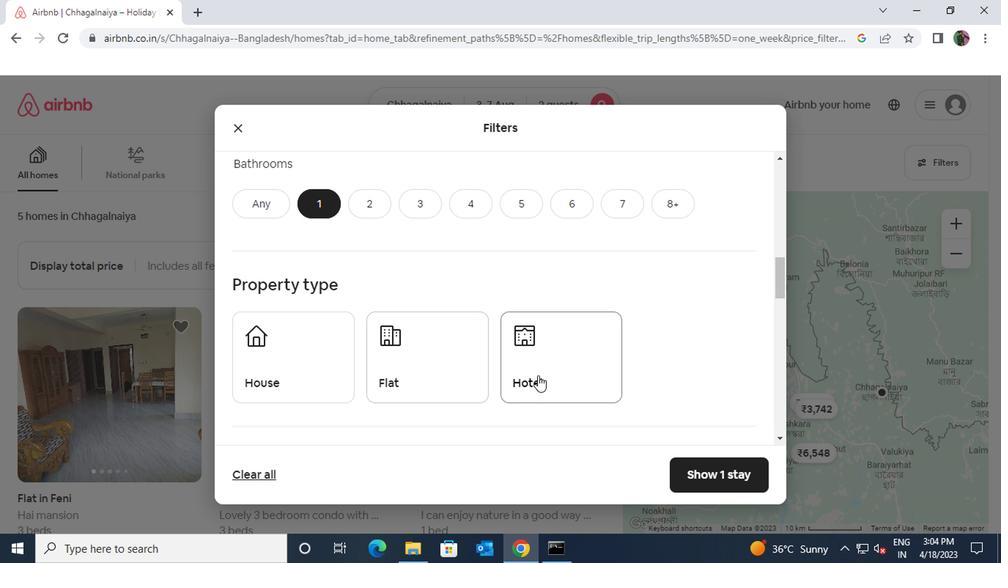 
Action: Mouse moved to (403, 436)
Screenshot: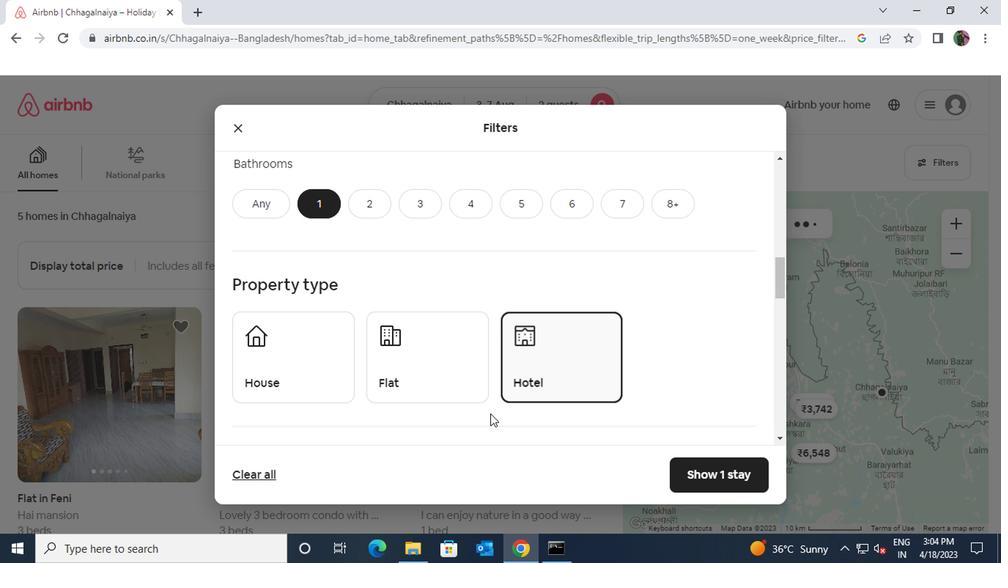 
Action: Mouse scrolled (403, 436) with delta (0, 0)
Screenshot: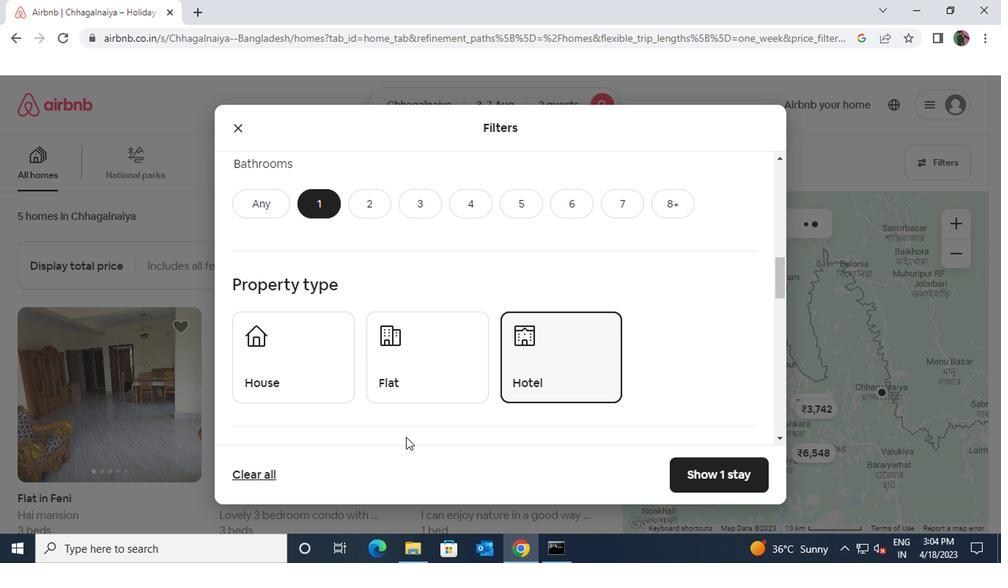
Action: Mouse scrolled (403, 436) with delta (0, 0)
Screenshot: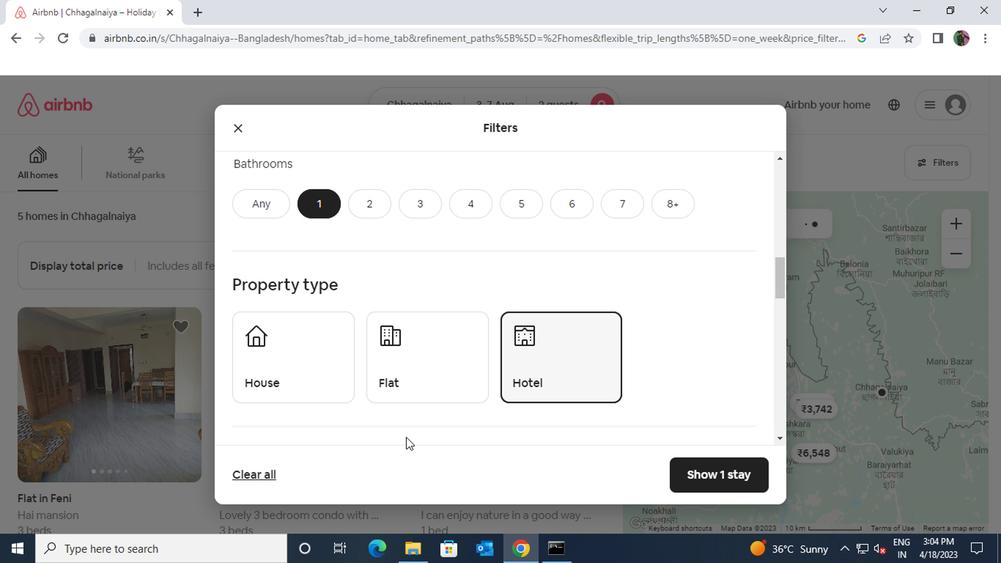 
Action: Mouse moved to (402, 434)
Screenshot: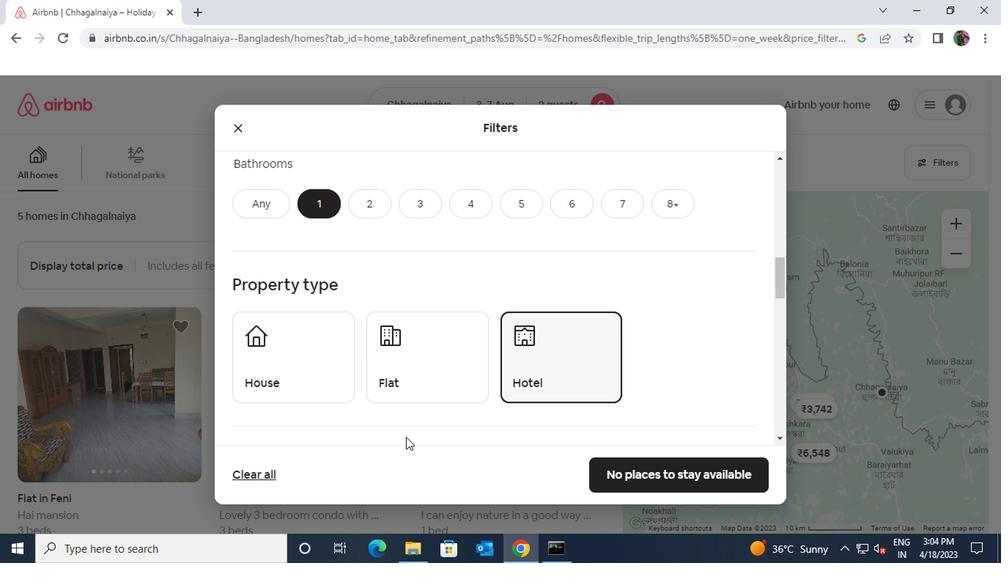 
Action: Mouse scrolled (402, 434) with delta (0, 0)
Screenshot: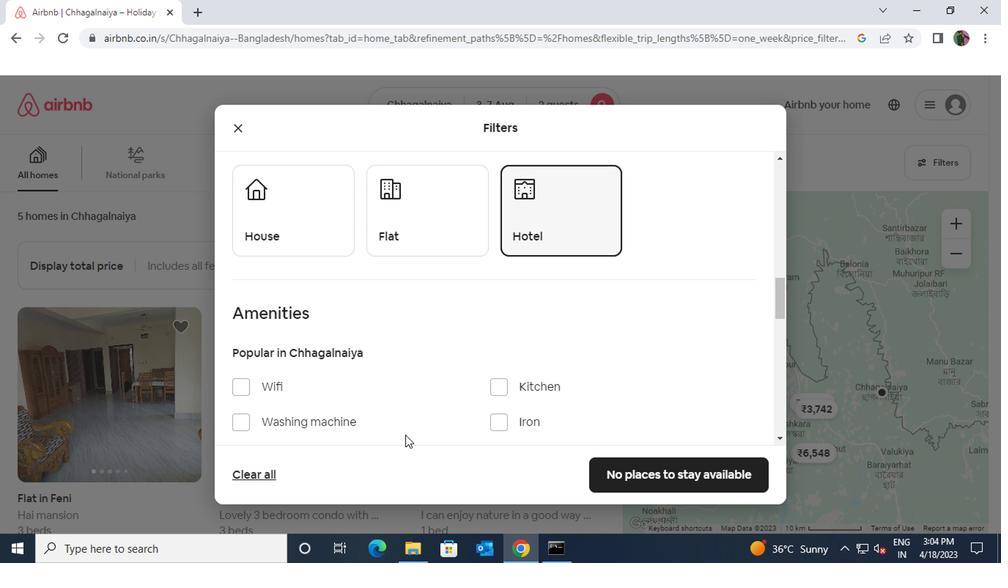 
Action: Mouse moved to (287, 418)
Screenshot: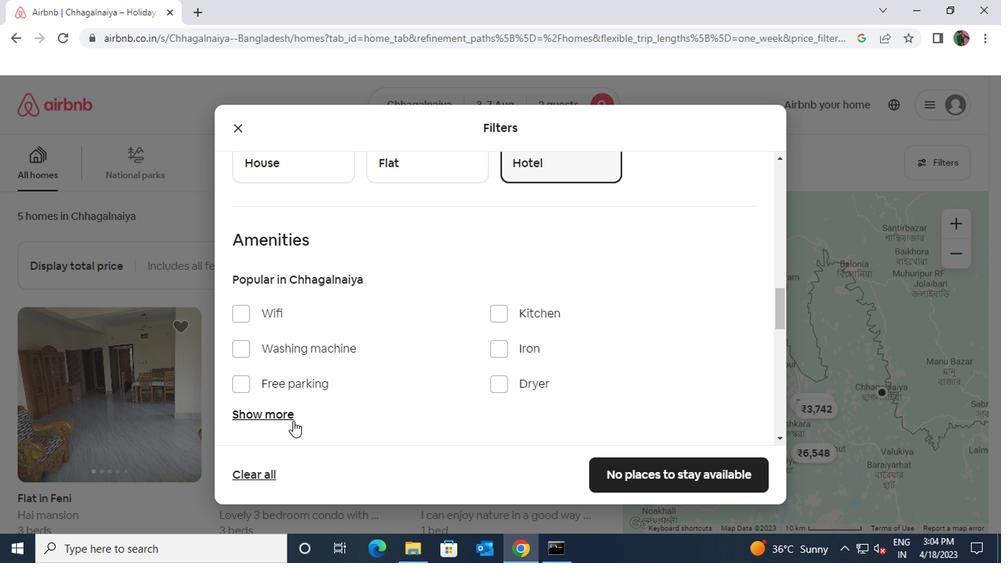 
Action: Mouse pressed left at (287, 418)
Screenshot: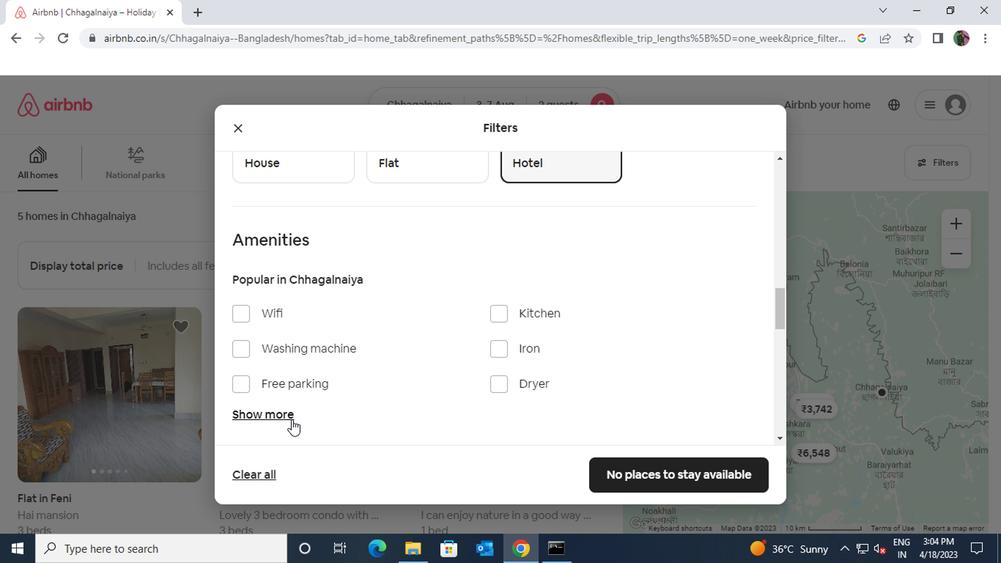
Action: Mouse moved to (240, 298)
Screenshot: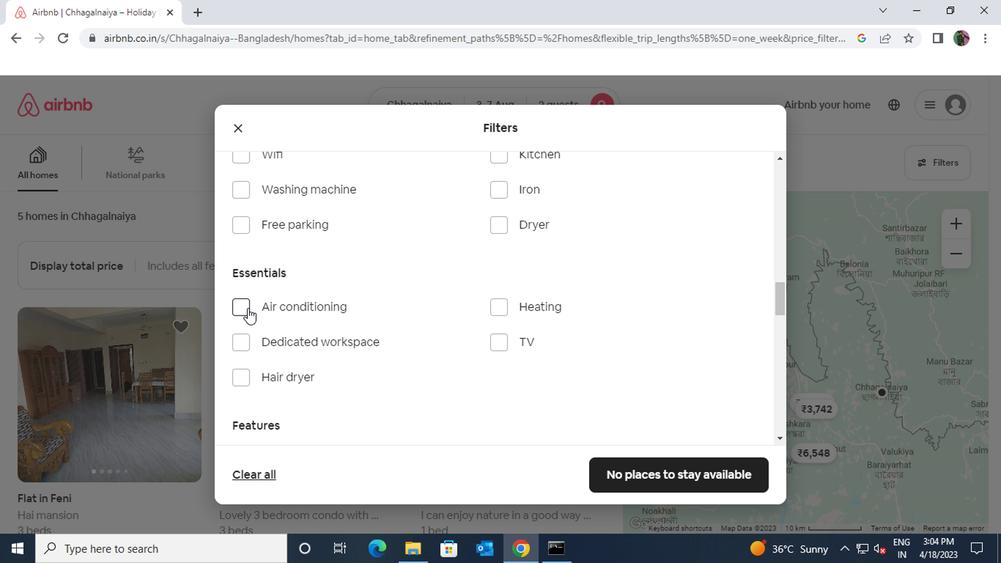 
Action: Mouse pressed left at (240, 298)
Screenshot: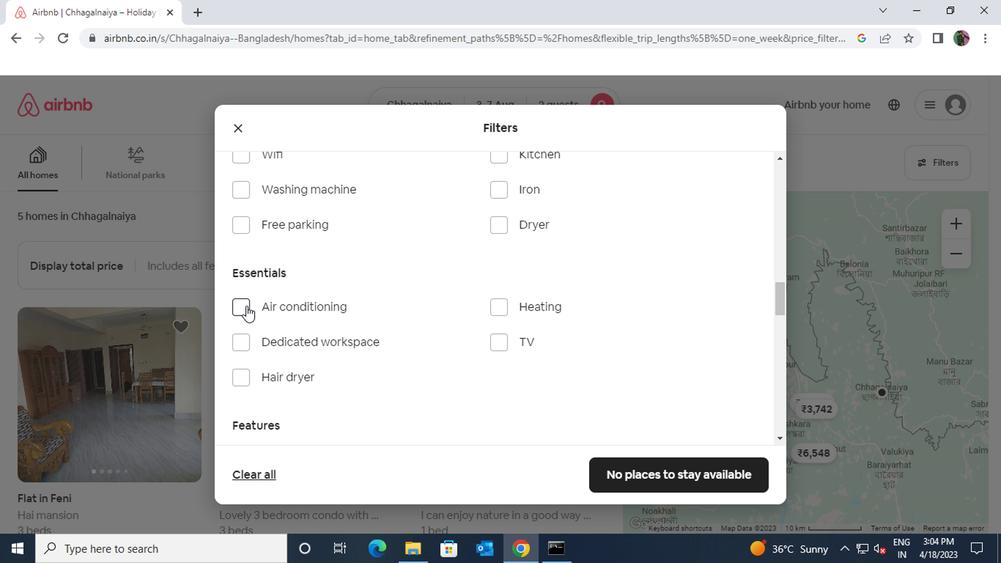 
Action: Mouse moved to (238, 307)
Screenshot: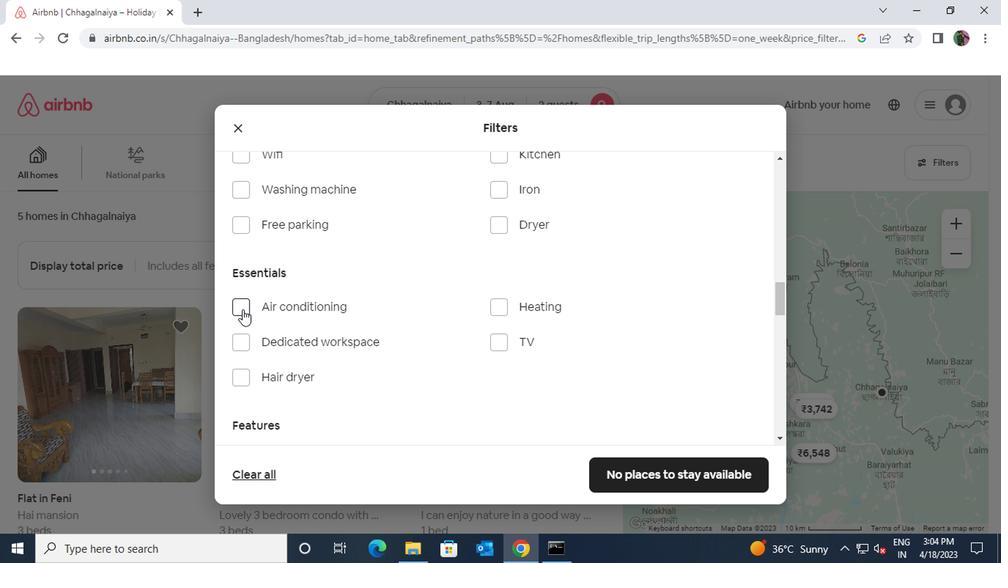 
Action: Mouse pressed left at (238, 307)
Screenshot: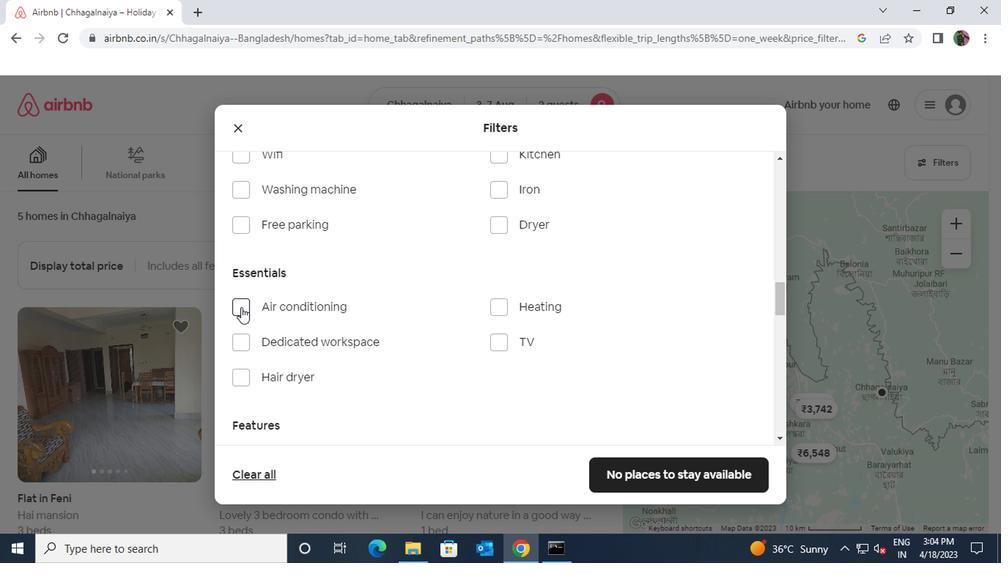 
Action: Mouse moved to (305, 430)
Screenshot: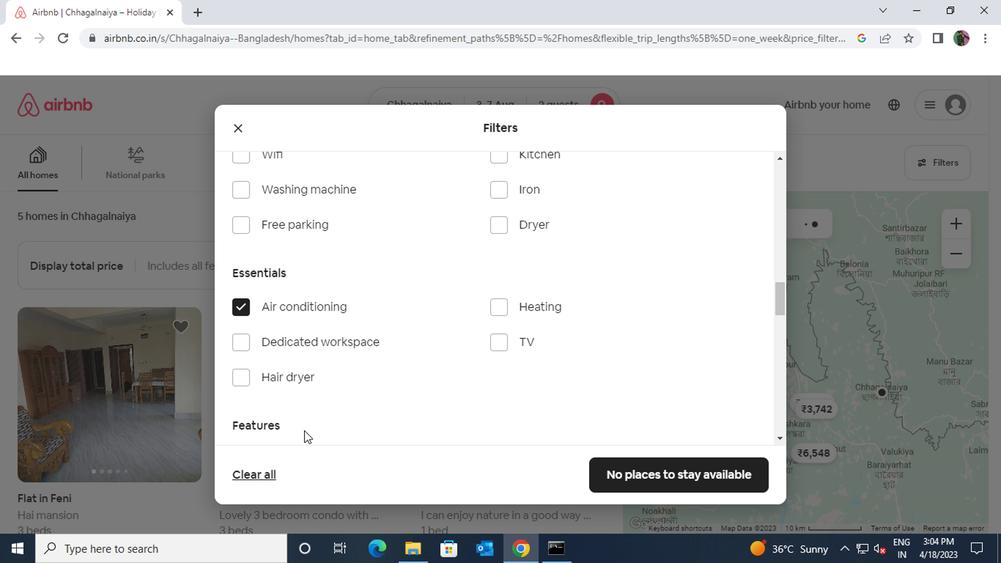 
Action: Mouse scrolled (305, 429) with delta (0, -1)
Screenshot: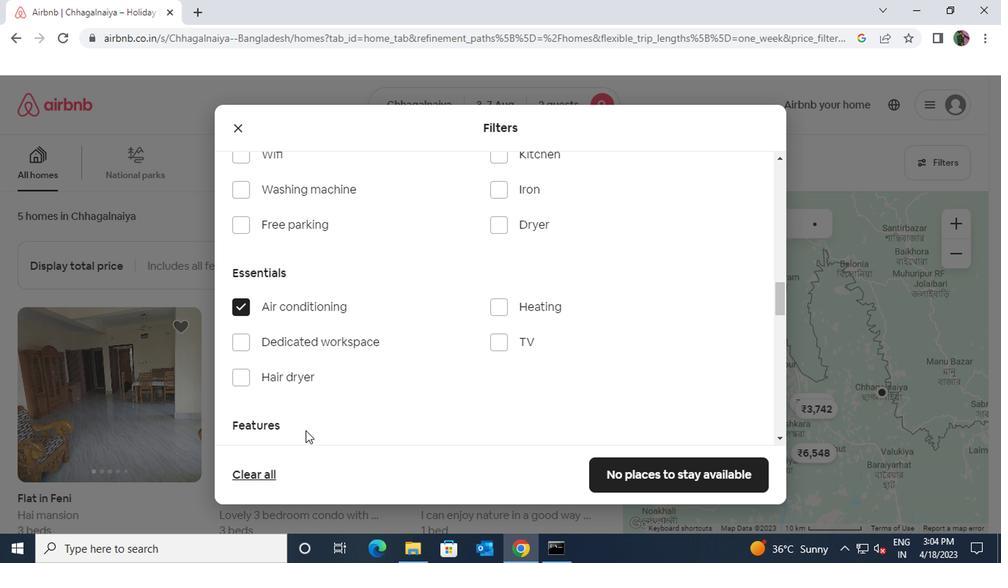 
Action: Mouse scrolled (305, 429) with delta (0, -1)
Screenshot: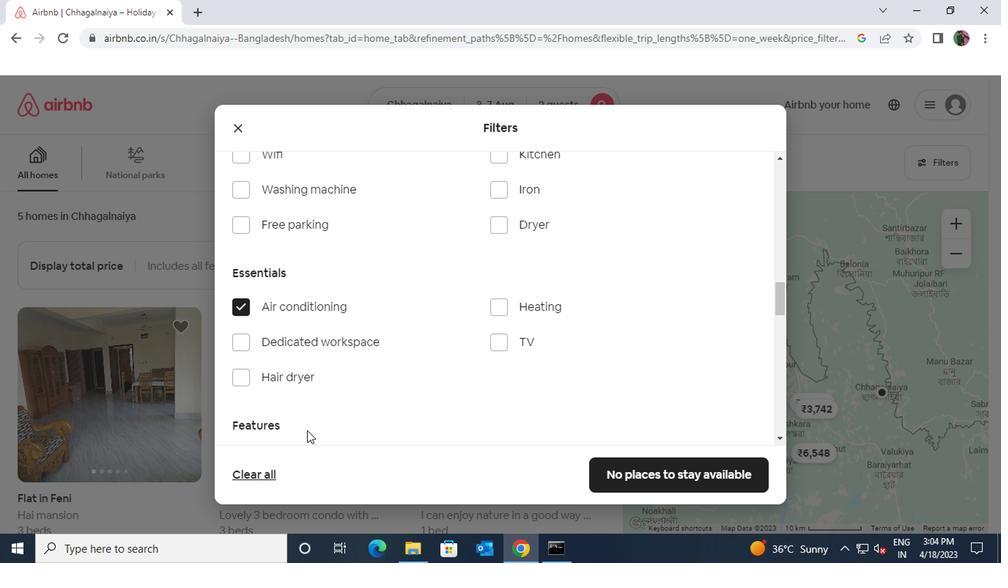 
Action: Mouse scrolled (305, 429) with delta (0, -1)
Screenshot: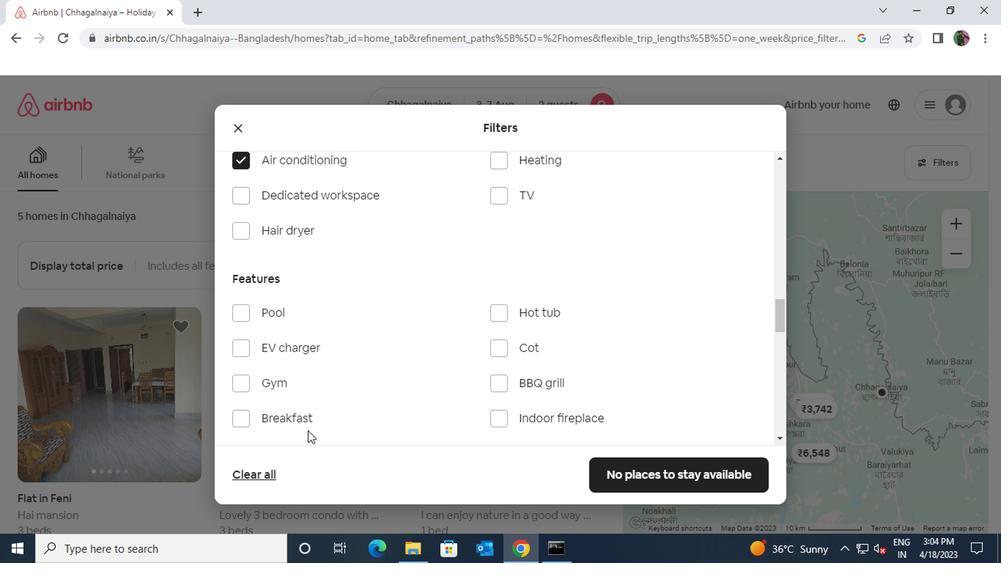 
Action: Mouse scrolled (305, 429) with delta (0, -1)
Screenshot: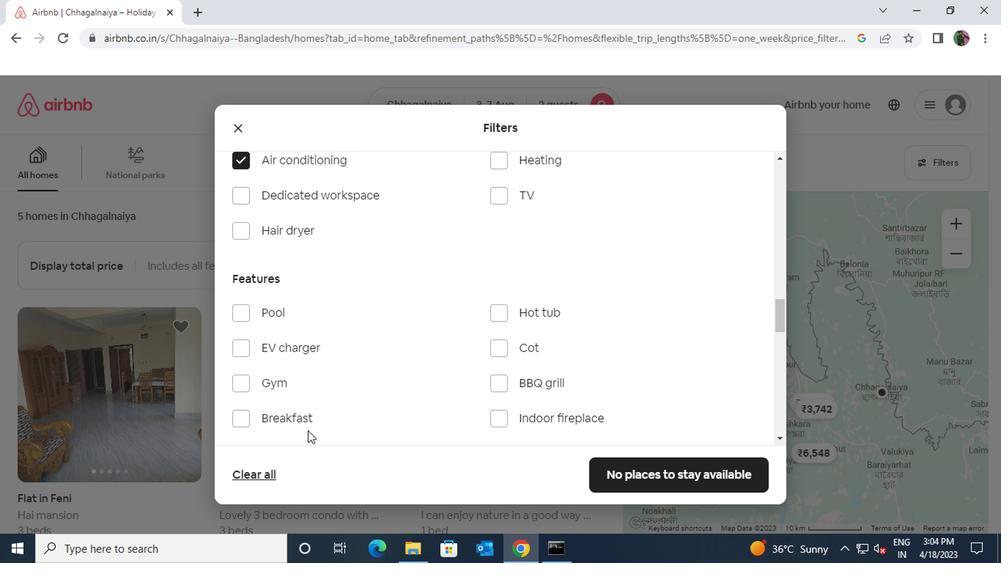 
Action: Mouse scrolled (305, 429) with delta (0, -1)
Screenshot: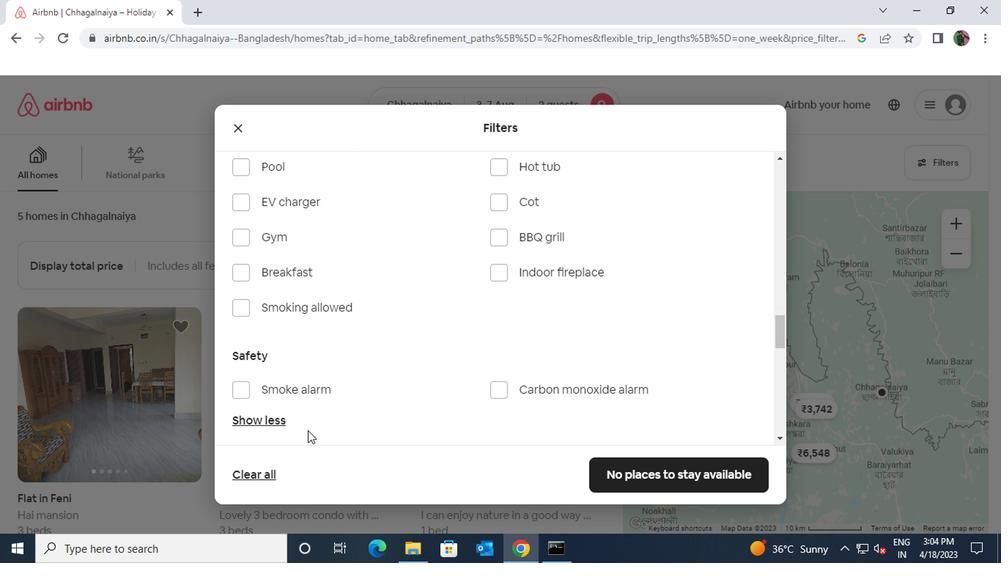 
Action: Mouse scrolled (305, 429) with delta (0, -1)
Screenshot: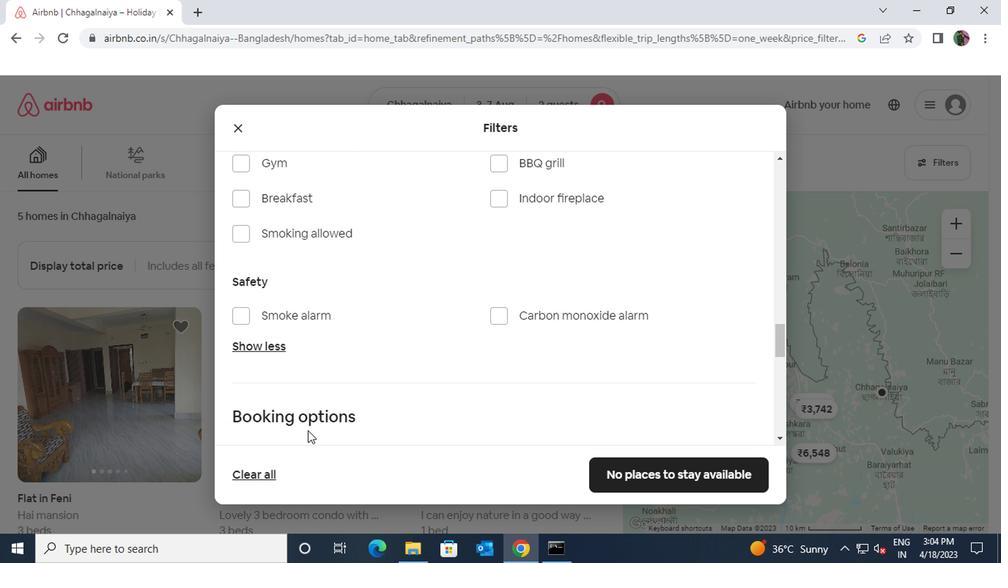 
Action: Mouse scrolled (305, 429) with delta (0, -1)
Screenshot: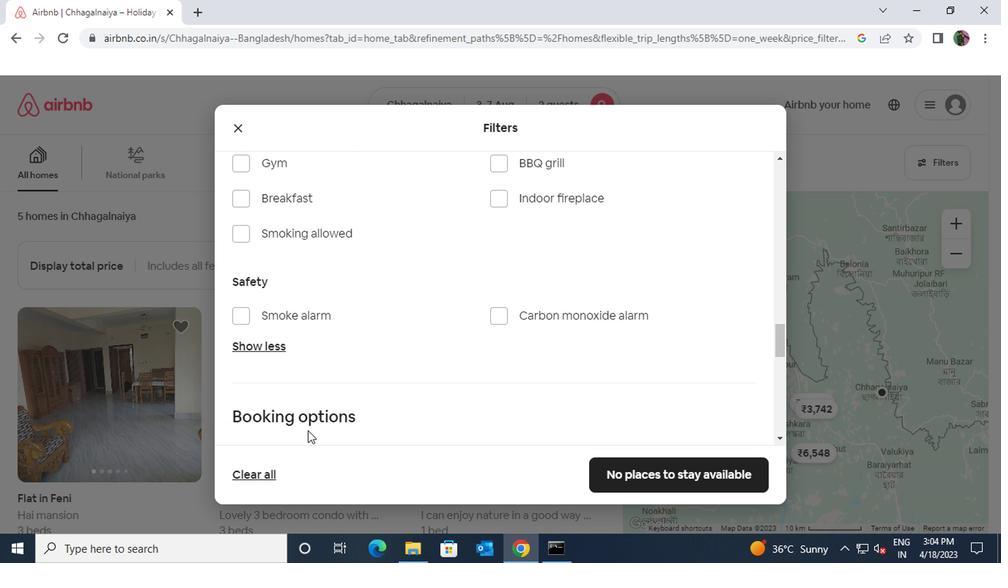 
Action: Mouse moved to (709, 377)
Screenshot: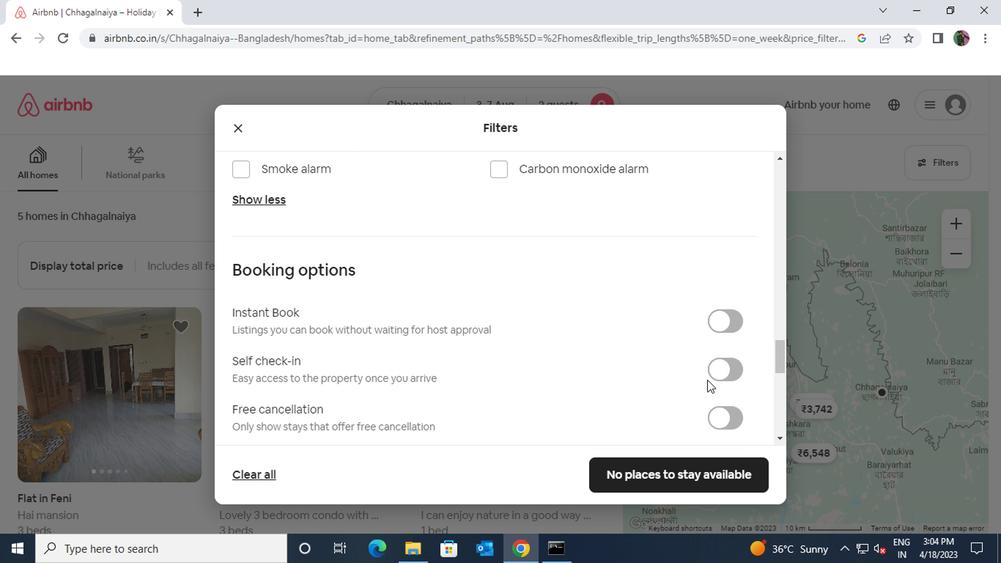 
Action: Mouse pressed left at (709, 377)
Screenshot: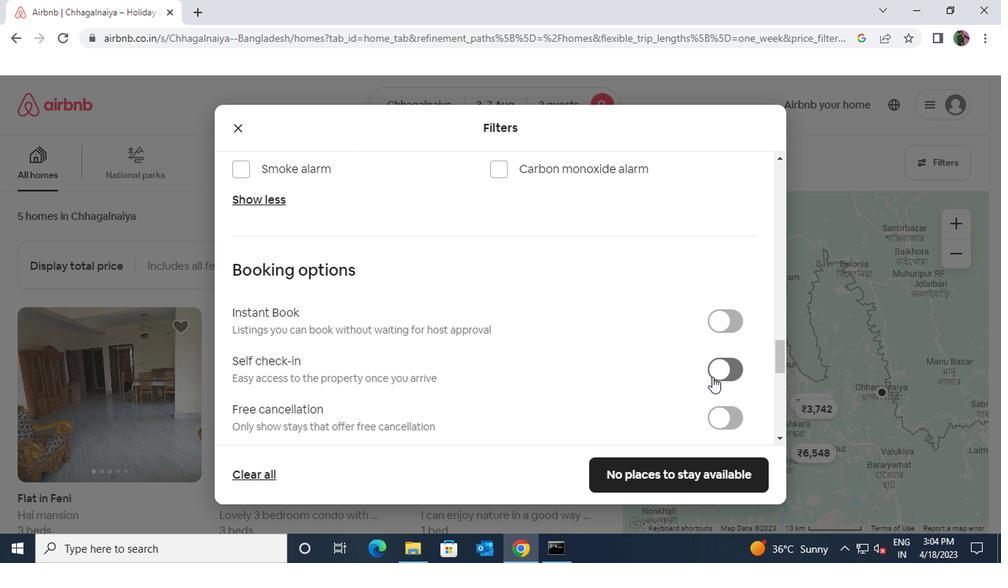 
Action: Mouse moved to (447, 412)
Screenshot: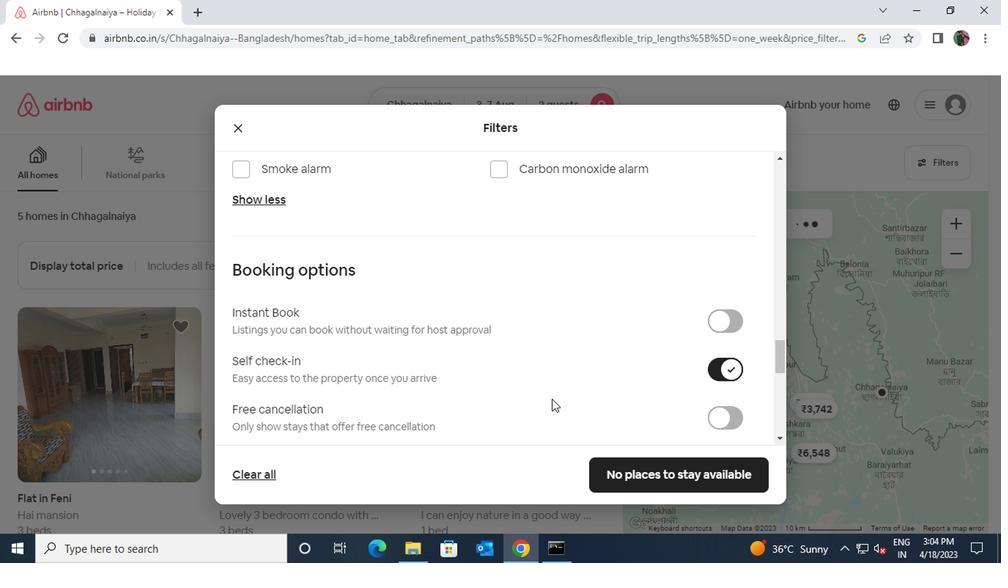
Action: Mouse scrolled (447, 411) with delta (0, -1)
Screenshot: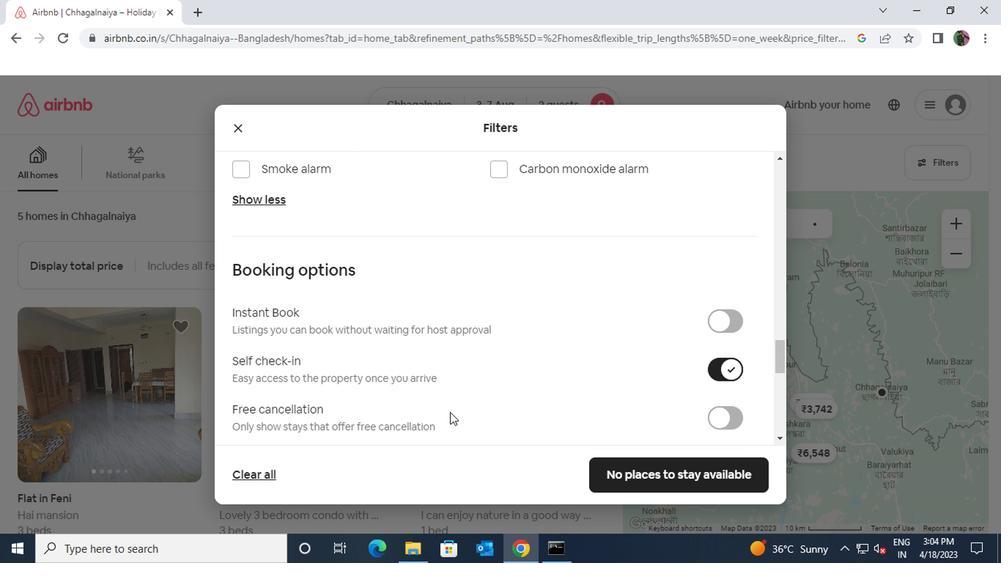 
Action: Mouse scrolled (447, 411) with delta (0, -1)
Screenshot: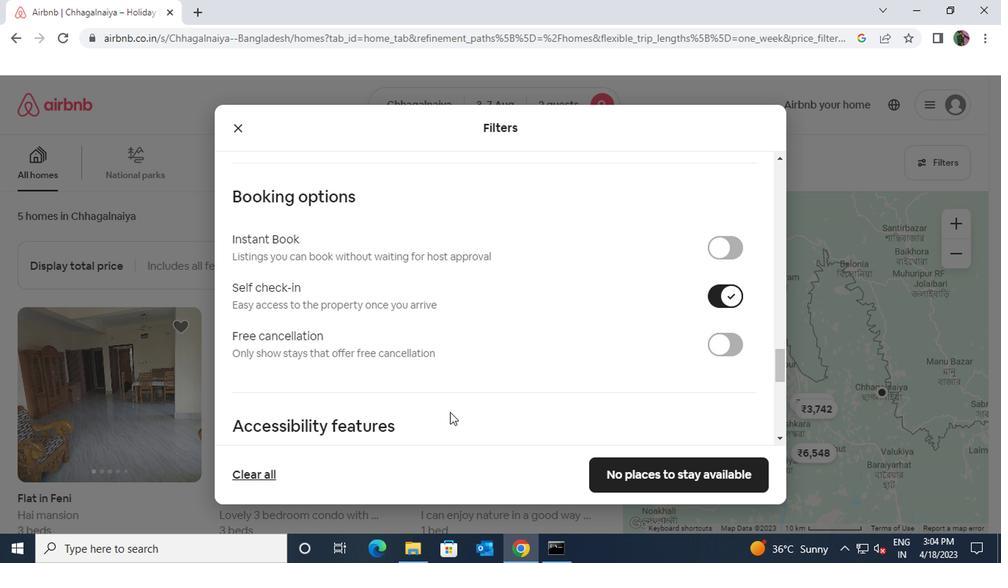 
Action: Mouse scrolled (447, 411) with delta (0, -1)
Screenshot: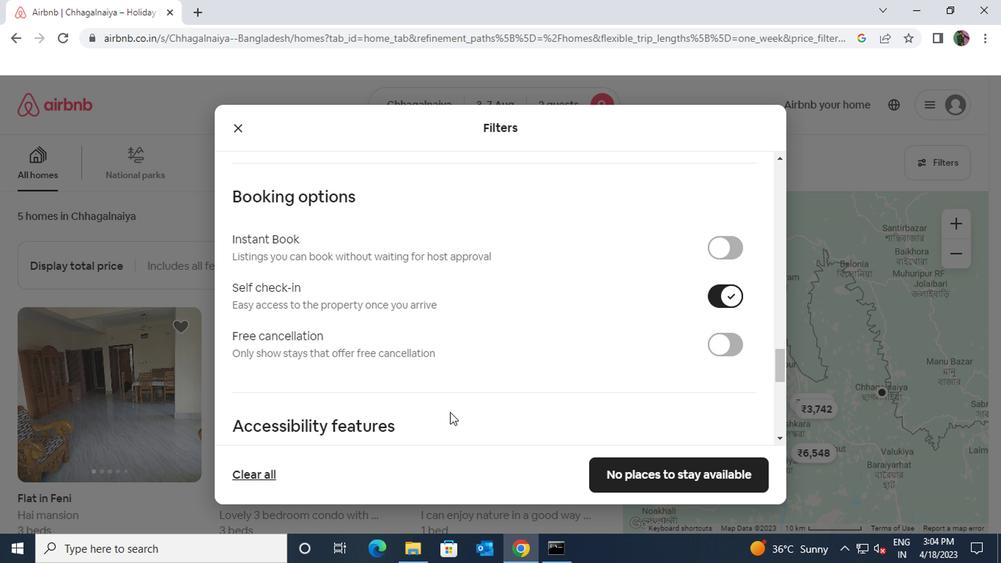 
Action: Mouse scrolled (447, 411) with delta (0, -1)
Screenshot: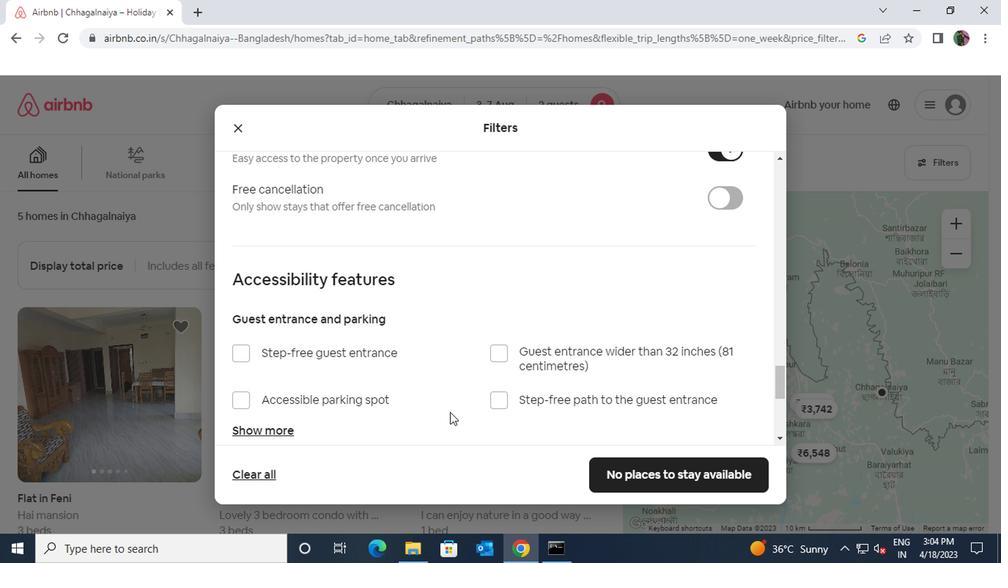 
Action: Mouse scrolled (447, 411) with delta (0, -1)
Screenshot: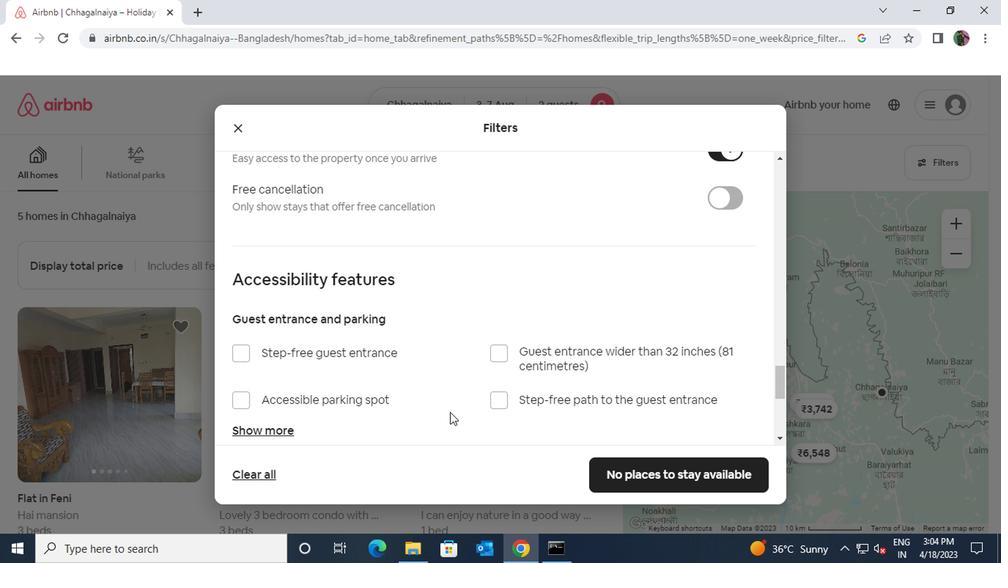 
Action: Mouse scrolled (447, 411) with delta (0, -1)
Screenshot: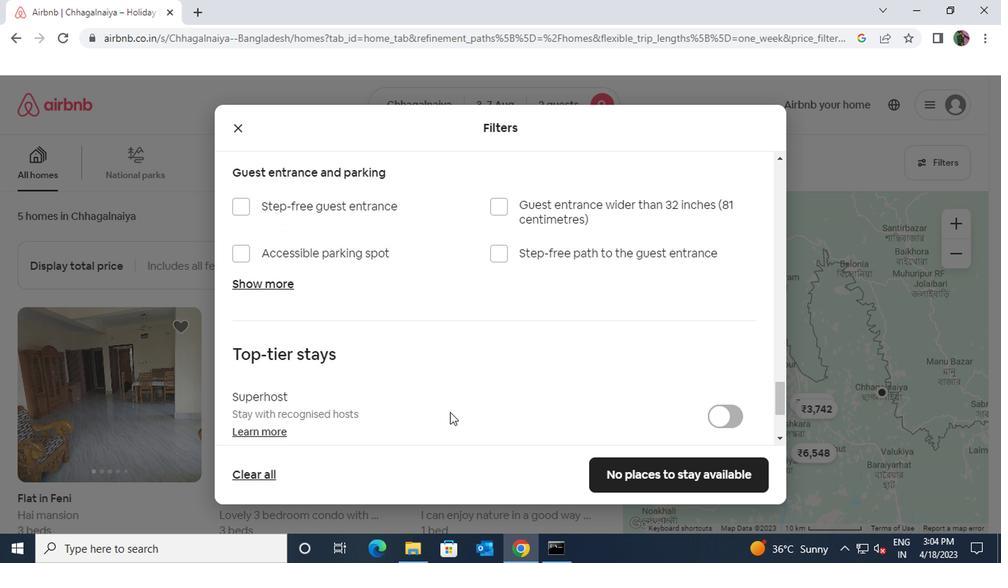 
Action: Mouse scrolled (447, 411) with delta (0, -1)
Screenshot: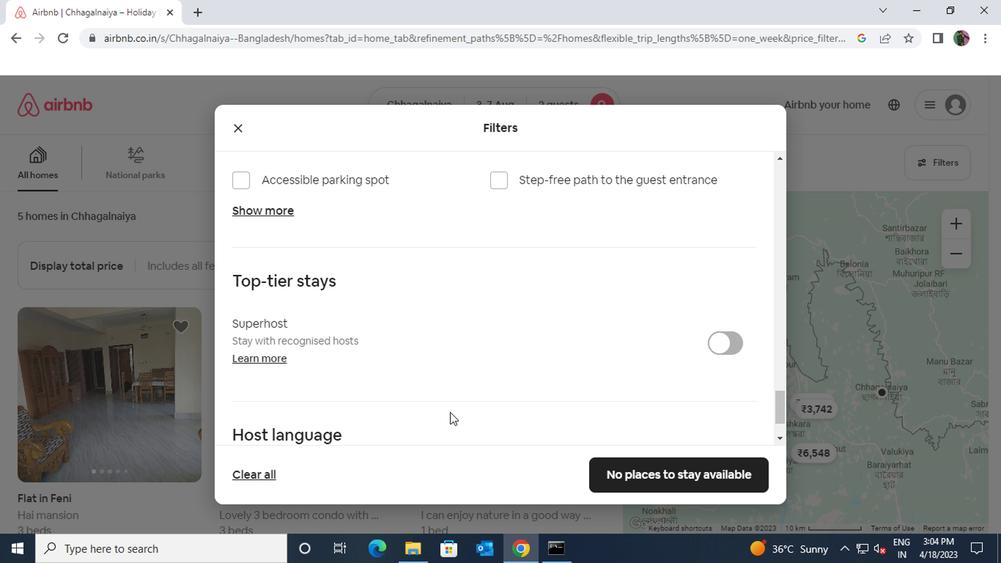 
Action: Mouse scrolled (447, 411) with delta (0, -1)
Screenshot: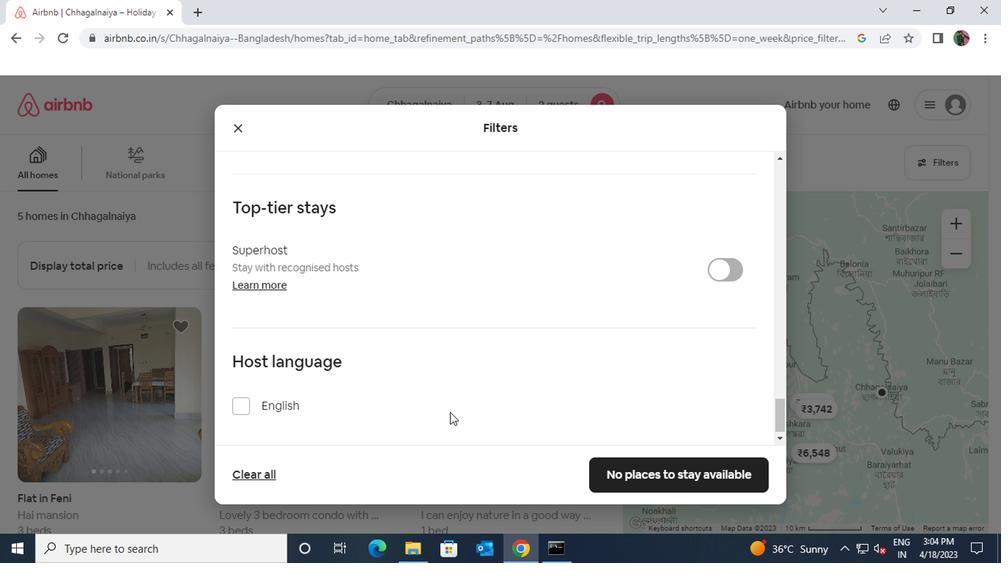 
Action: Mouse moved to (241, 403)
Screenshot: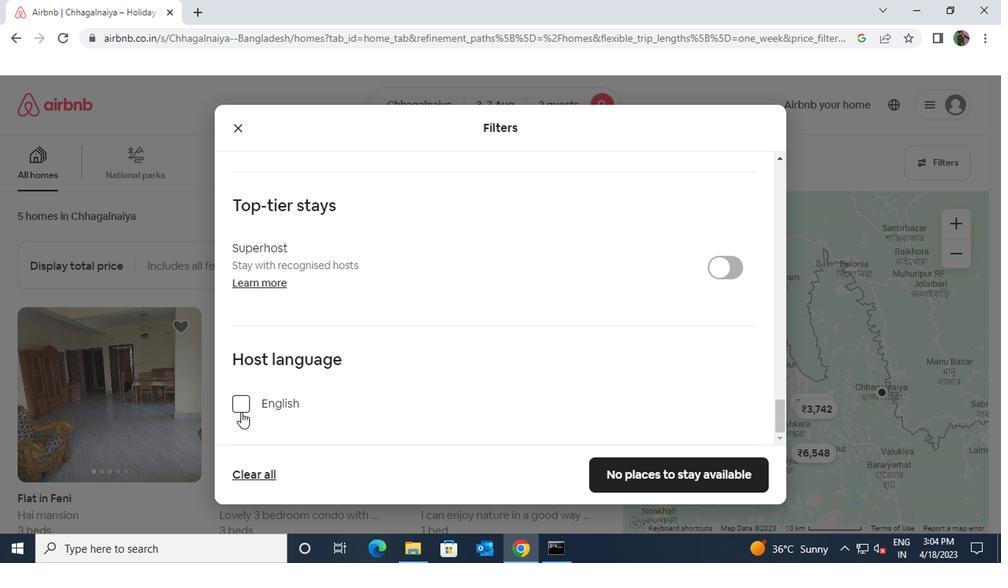 
Action: Mouse pressed left at (241, 403)
Screenshot: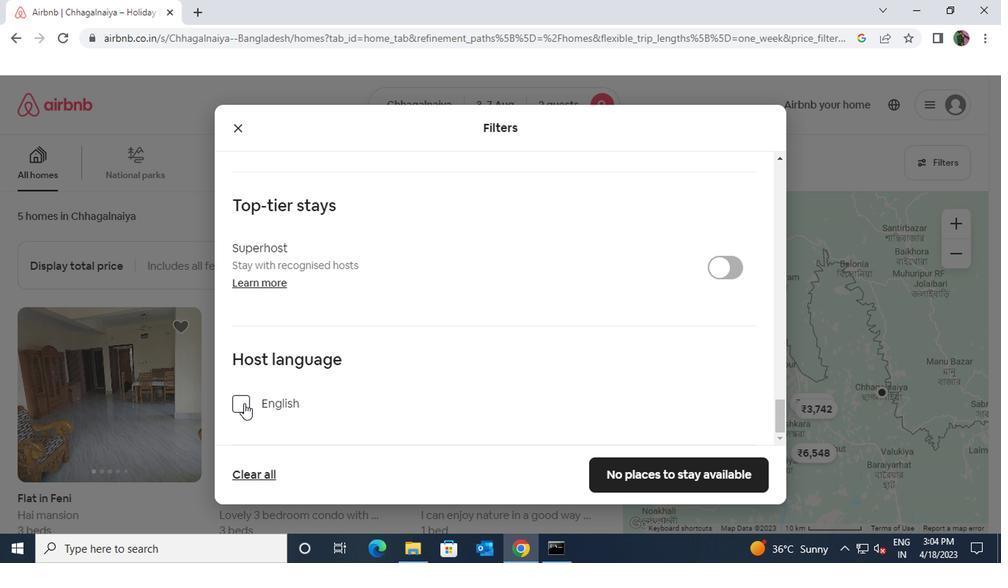 
Action: Mouse moved to (614, 475)
Screenshot: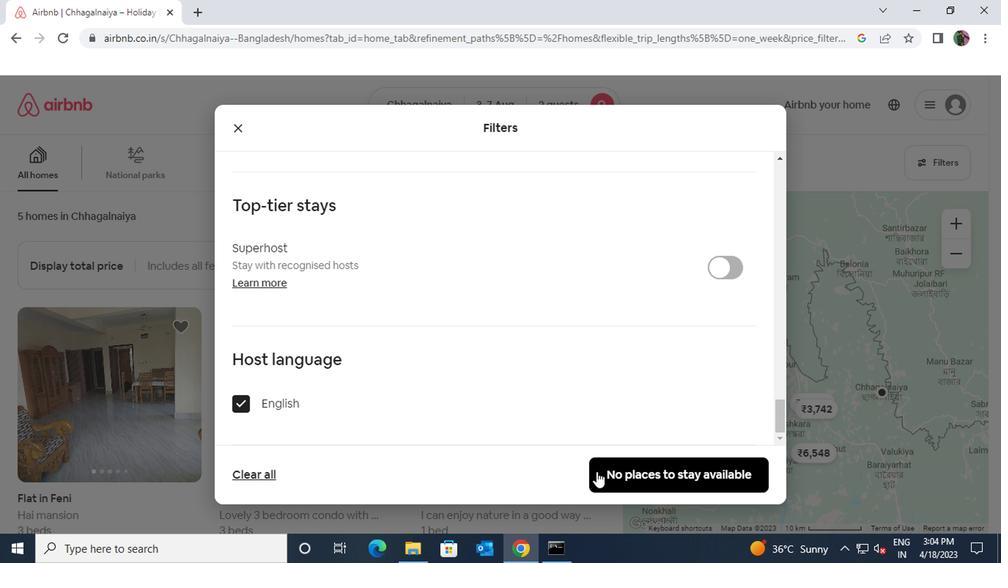 
Action: Mouse pressed left at (614, 475)
Screenshot: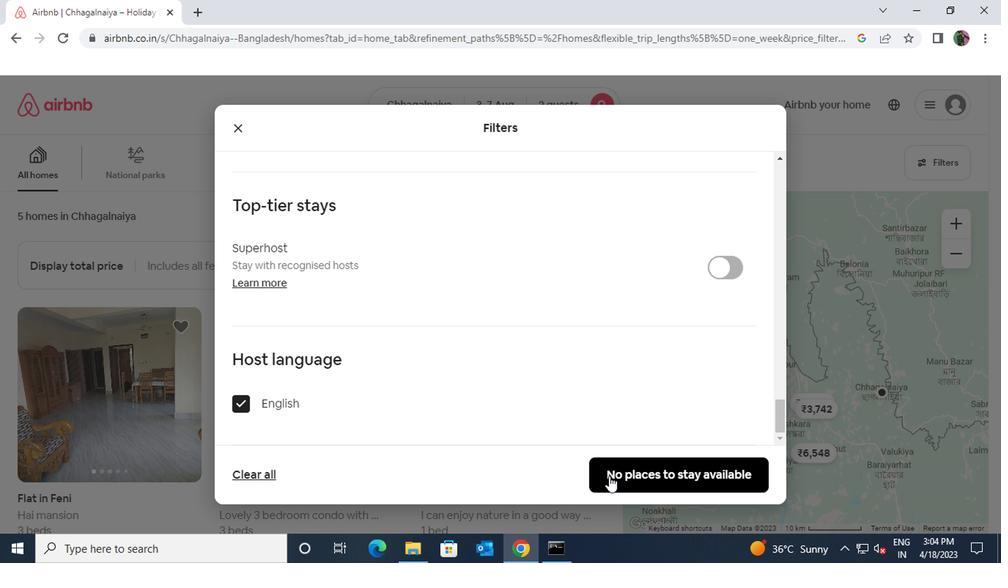 
